 Task: Find connections with filter location Serra with filter topic #Businessintelligence with filter profile language French with filter current company Software Testing Studio with filter school VELS University with filter industry Construction Hardware Manufacturing with filter service category Copywriting with filter keywords title Administrator
Action: Mouse moved to (490, 178)
Screenshot: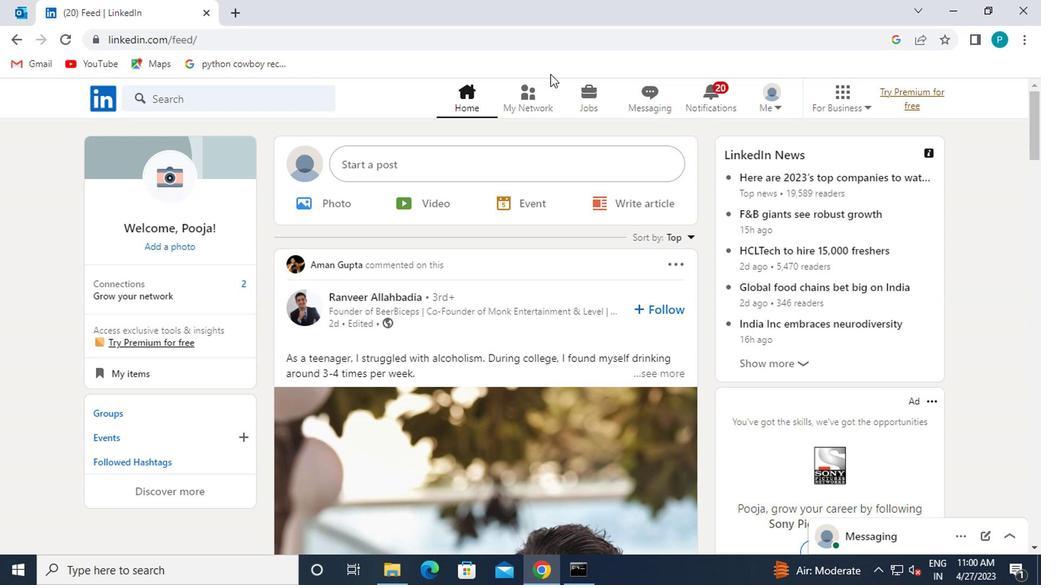 
Action: Mouse pressed left at (490, 178)
Screenshot: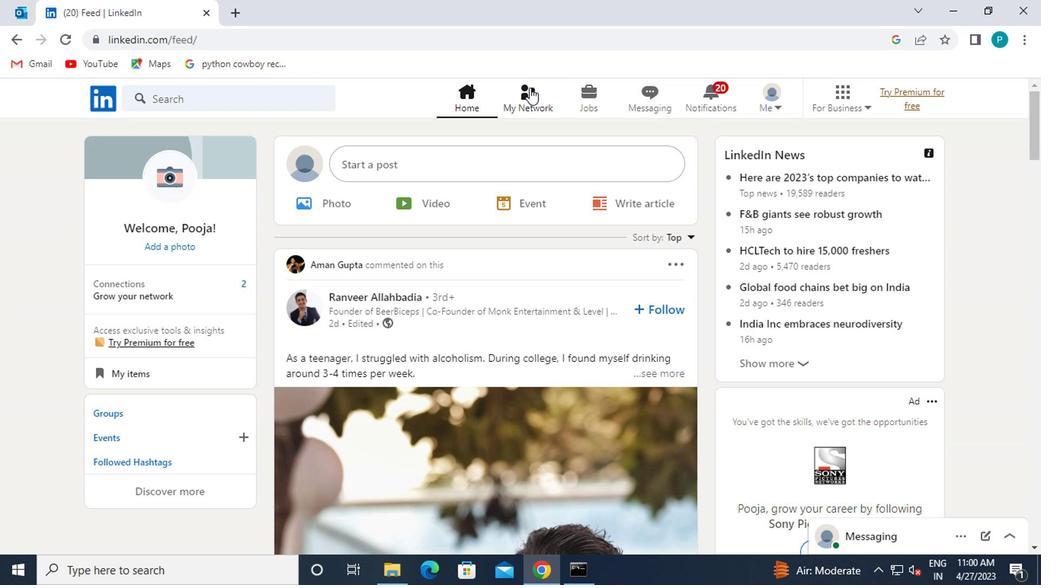 
Action: Mouse moved to (209, 243)
Screenshot: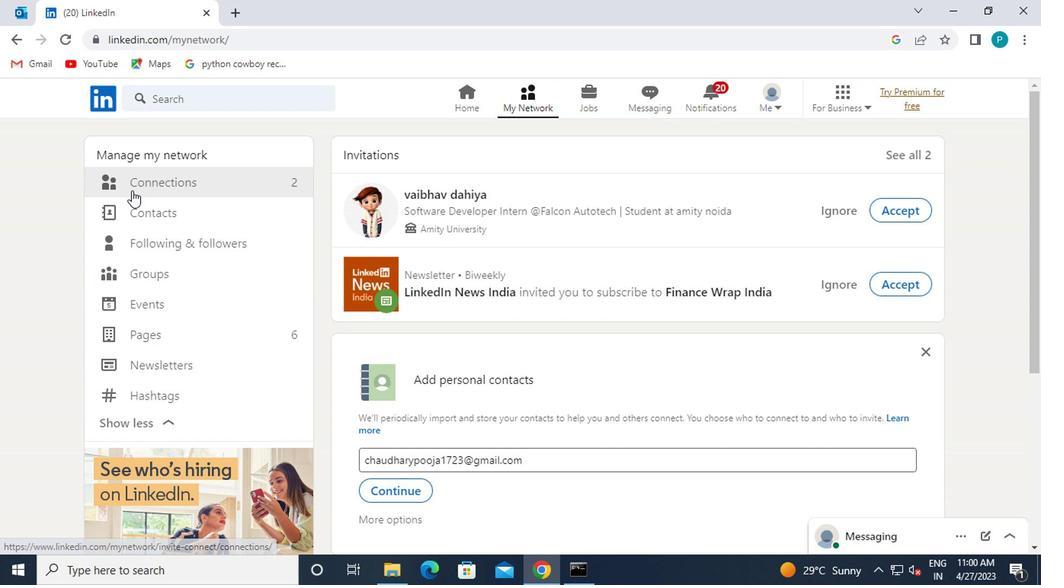 
Action: Mouse pressed left at (209, 243)
Screenshot: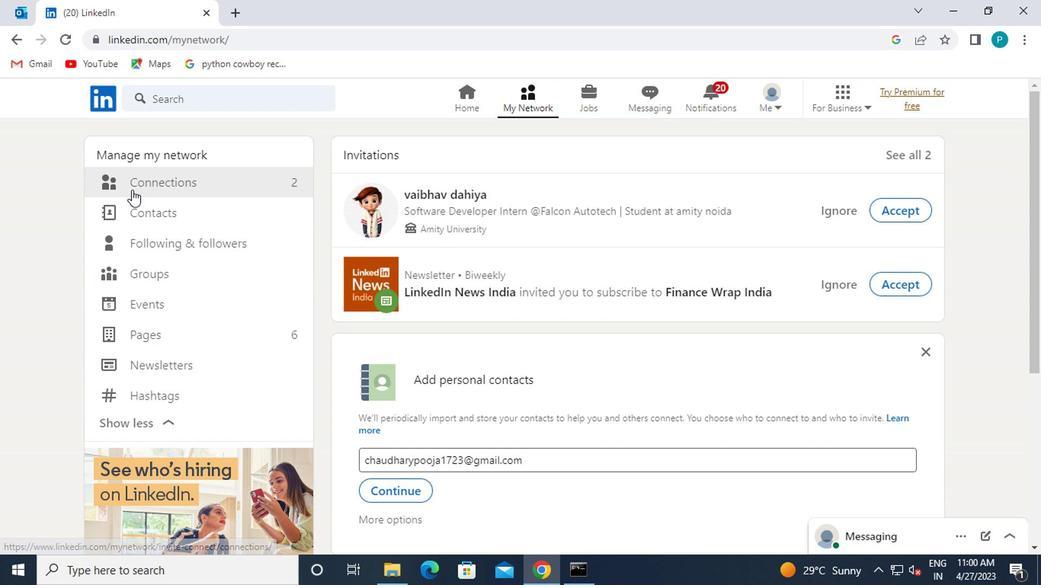 
Action: Mouse moved to (542, 242)
Screenshot: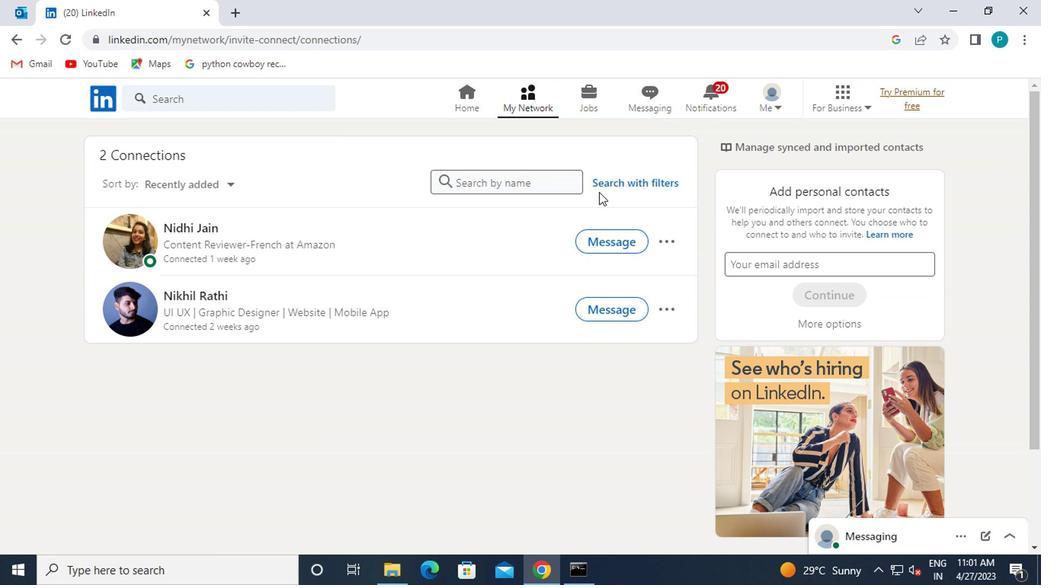 
Action: Mouse pressed left at (542, 242)
Screenshot: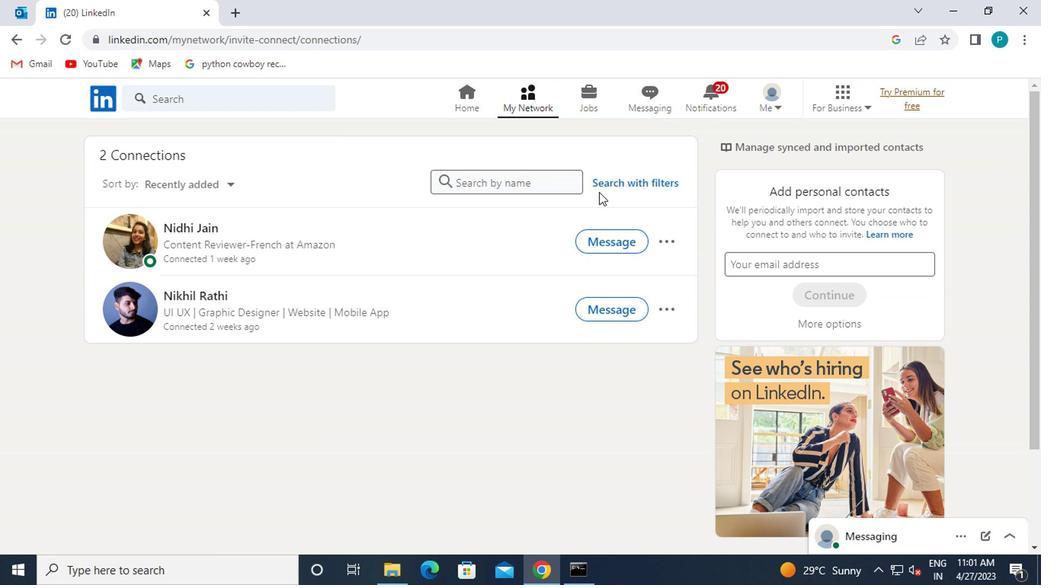 
Action: Mouse moved to (488, 215)
Screenshot: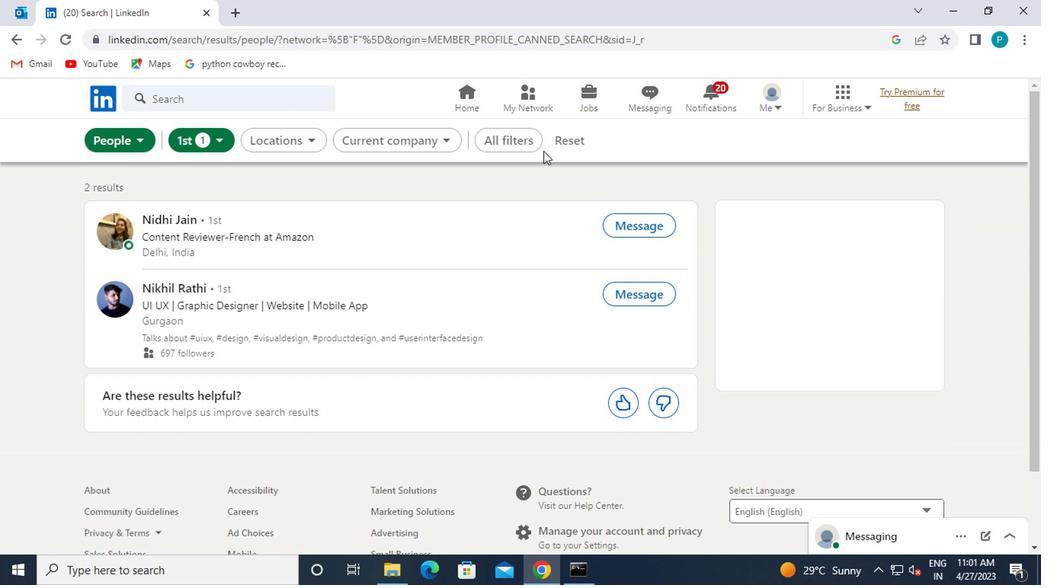 
Action: Mouse pressed left at (488, 215)
Screenshot: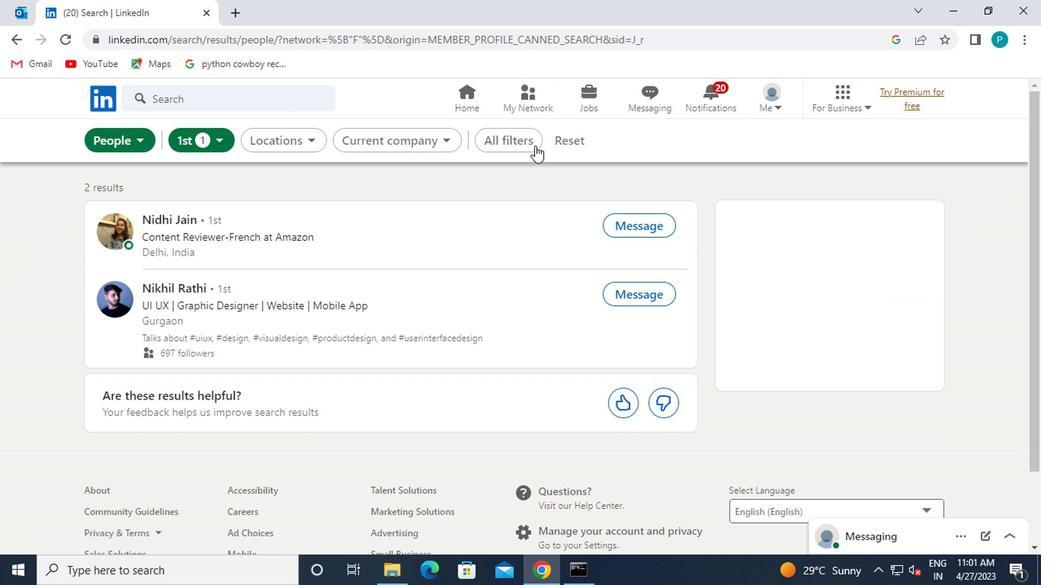 
Action: Mouse moved to (687, 316)
Screenshot: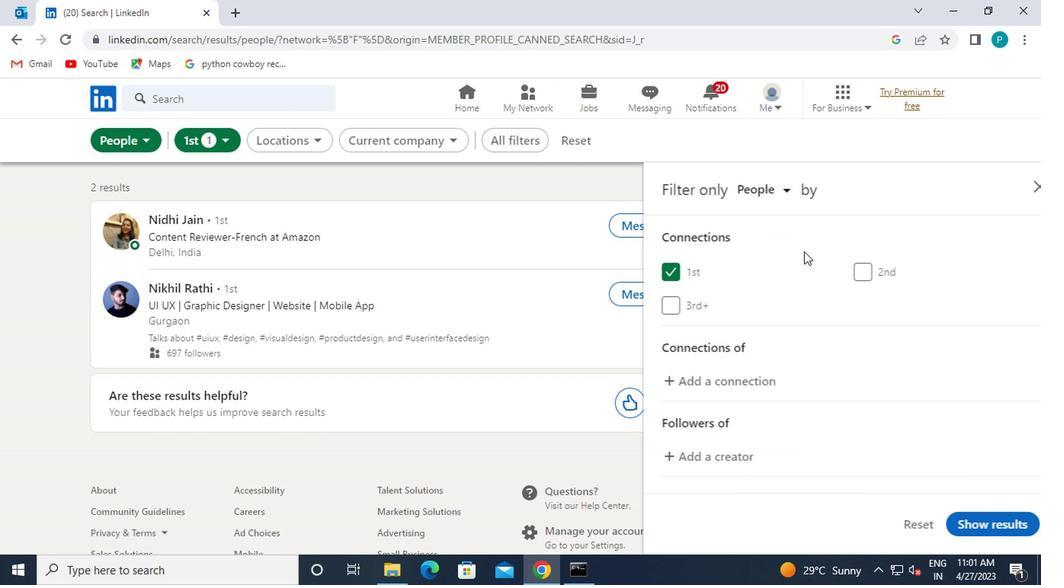 
Action: Mouse scrolled (687, 315) with delta (0, 0)
Screenshot: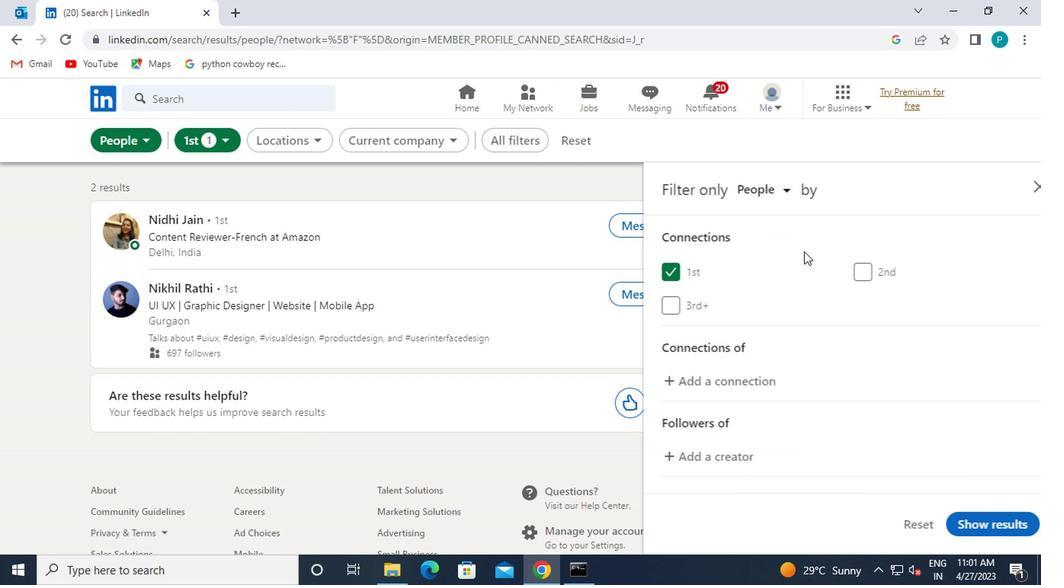 
Action: Mouse moved to (687, 318)
Screenshot: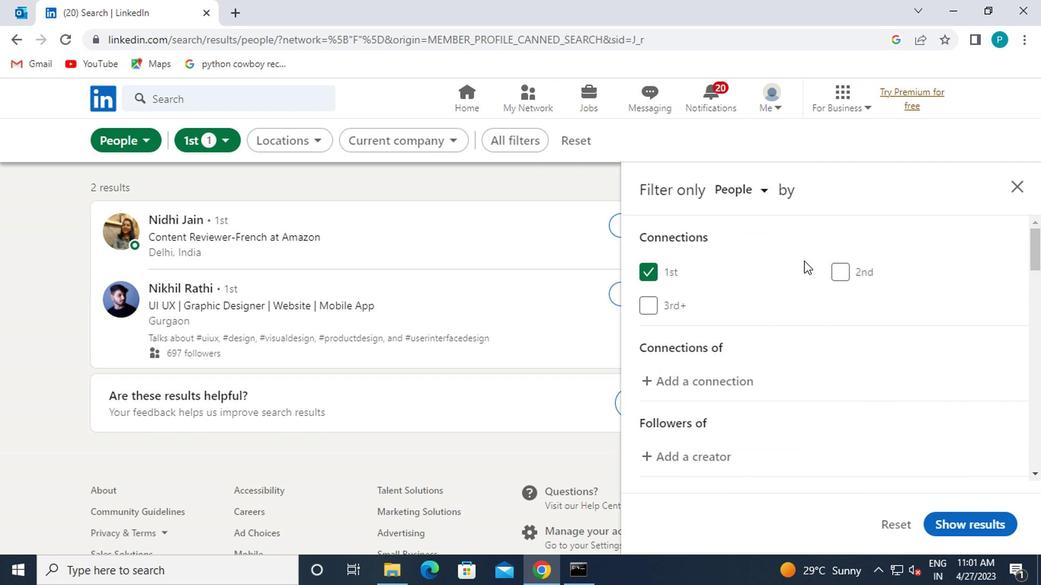 
Action: Mouse scrolled (687, 317) with delta (0, 0)
Screenshot: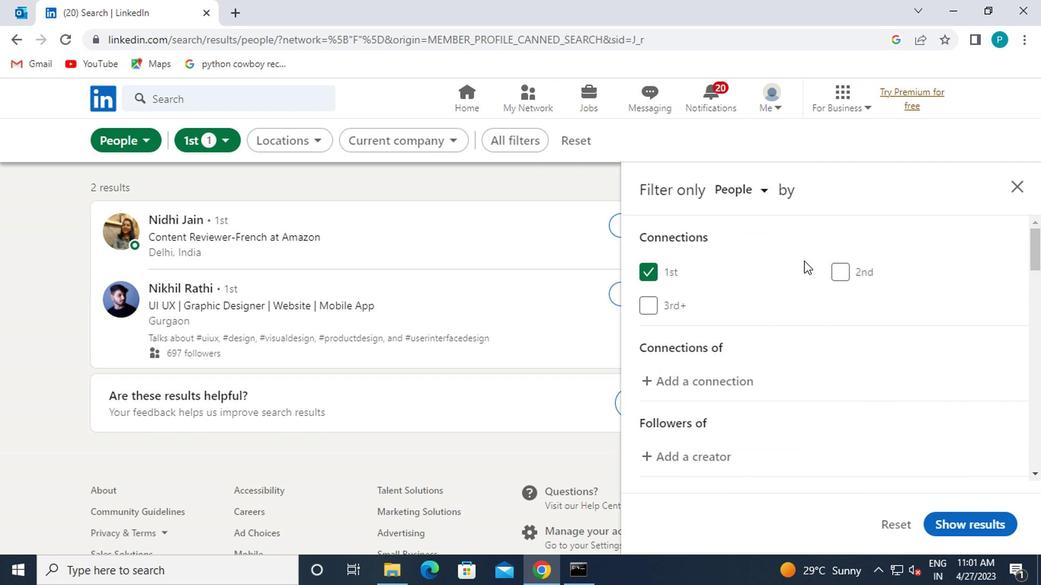 
Action: Mouse moved to (688, 343)
Screenshot: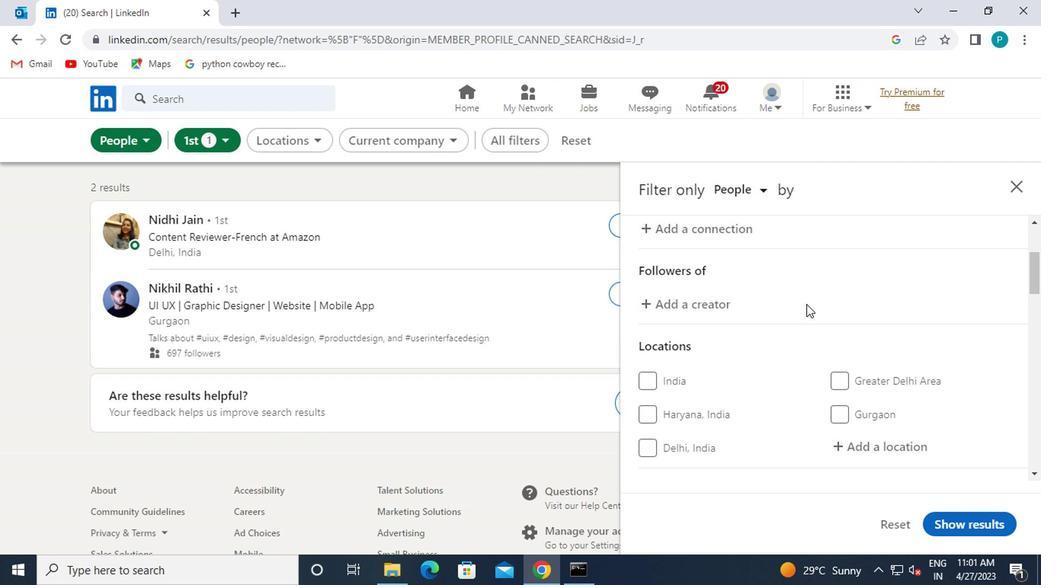 
Action: Mouse scrolled (688, 342) with delta (0, 0)
Screenshot: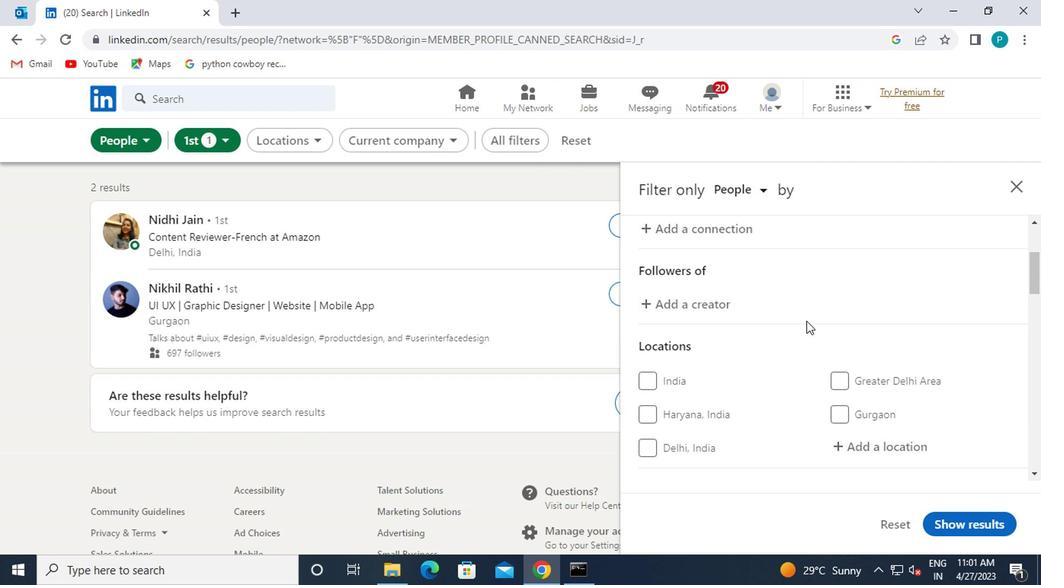 
Action: Mouse scrolled (688, 342) with delta (0, 0)
Screenshot: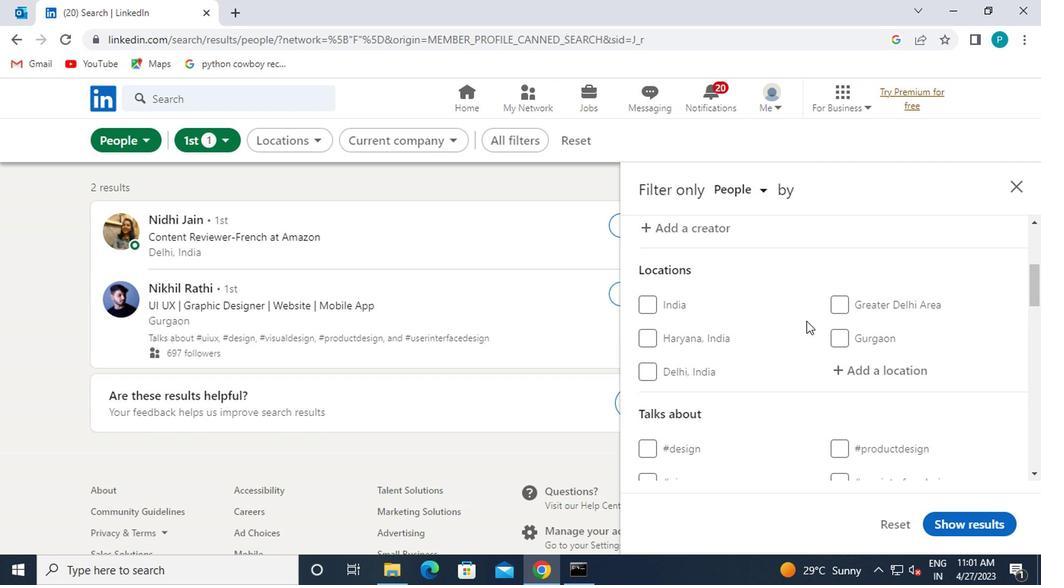 
Action: Mouse scrolled (688, 342) with delta (0, 0)
Screenshot: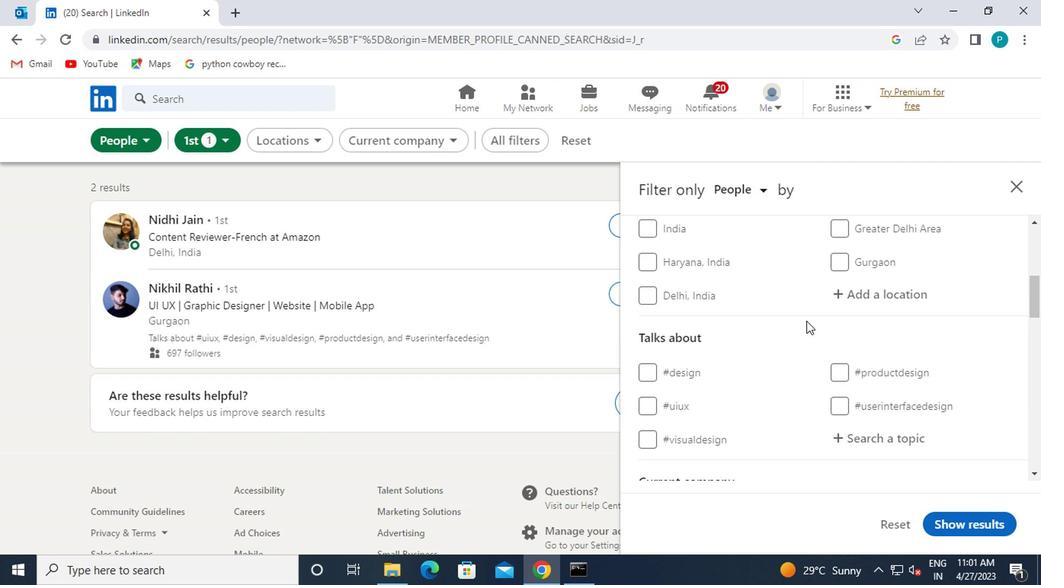 
Action: Mouse scrolled (688, 342) with delta (0, 0)
Screenshot: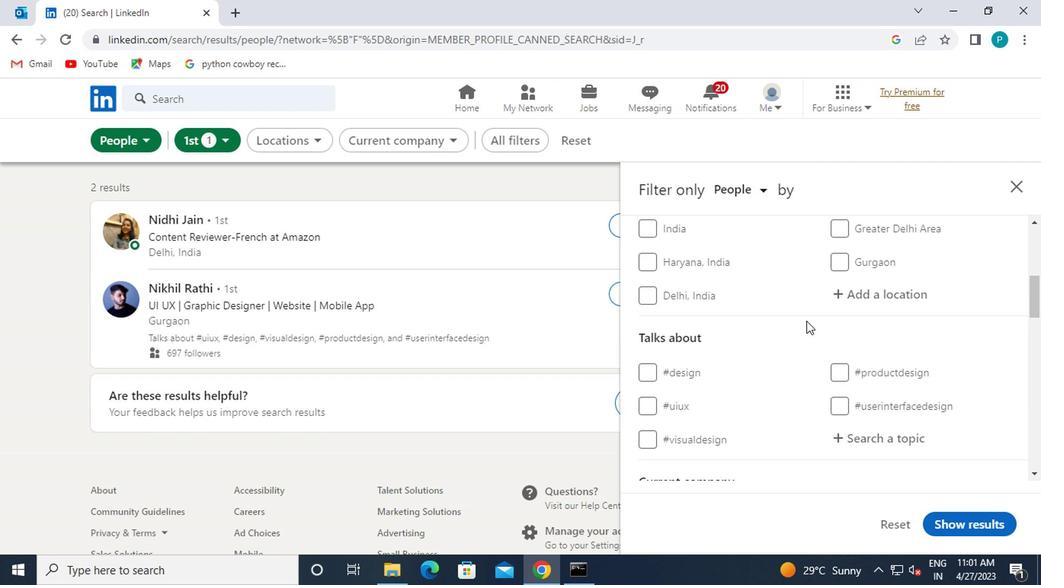 
Action: Mouse moved to (689, 343)
Screenshot: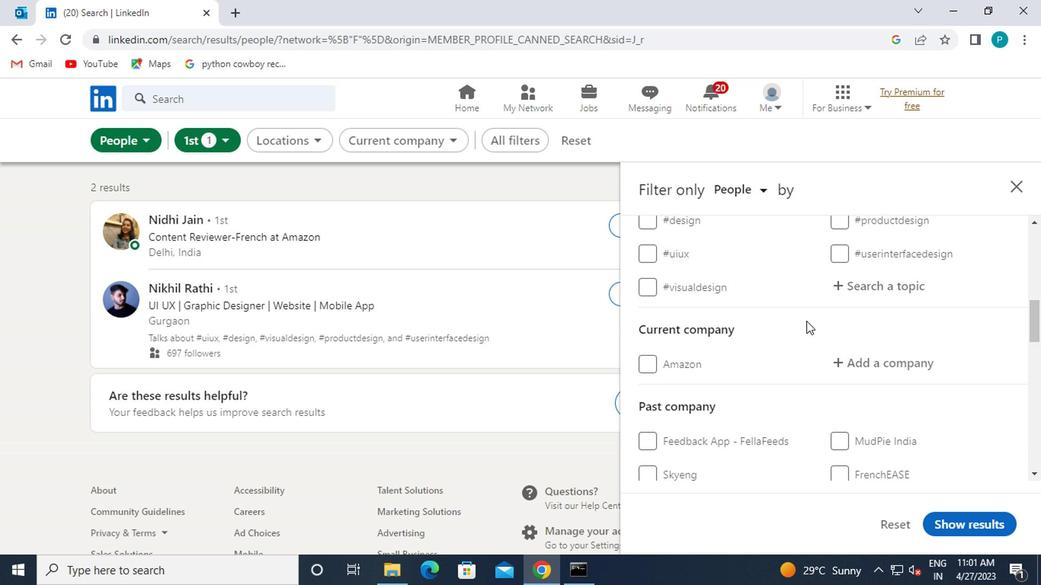 
Action: Mouse scrolled (689, 344) with delta (0, 0)
Screenshot: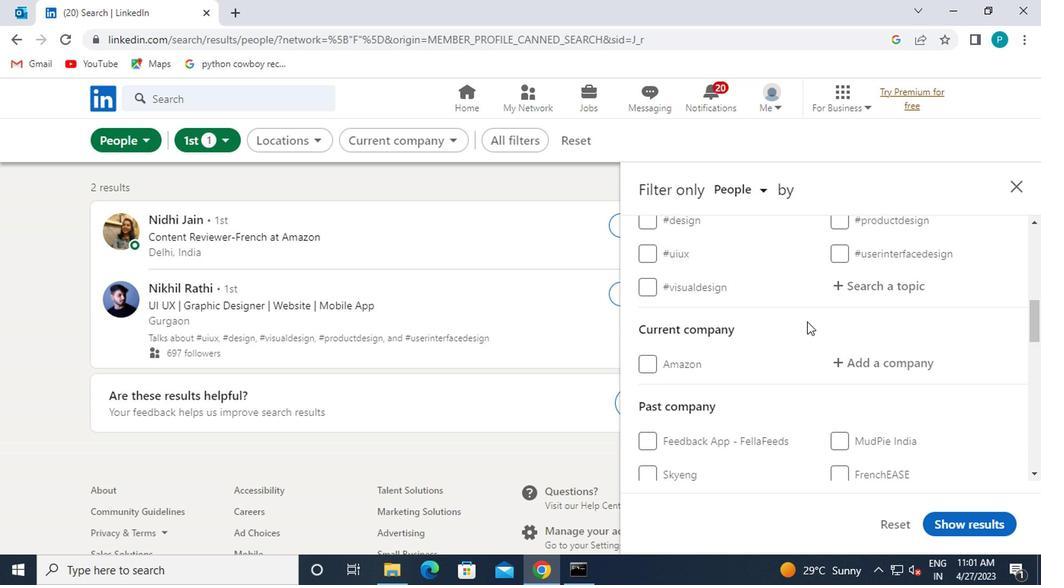 
Action: Mouse scrolled (689, 344) with delta (0, 0)
Screenshot: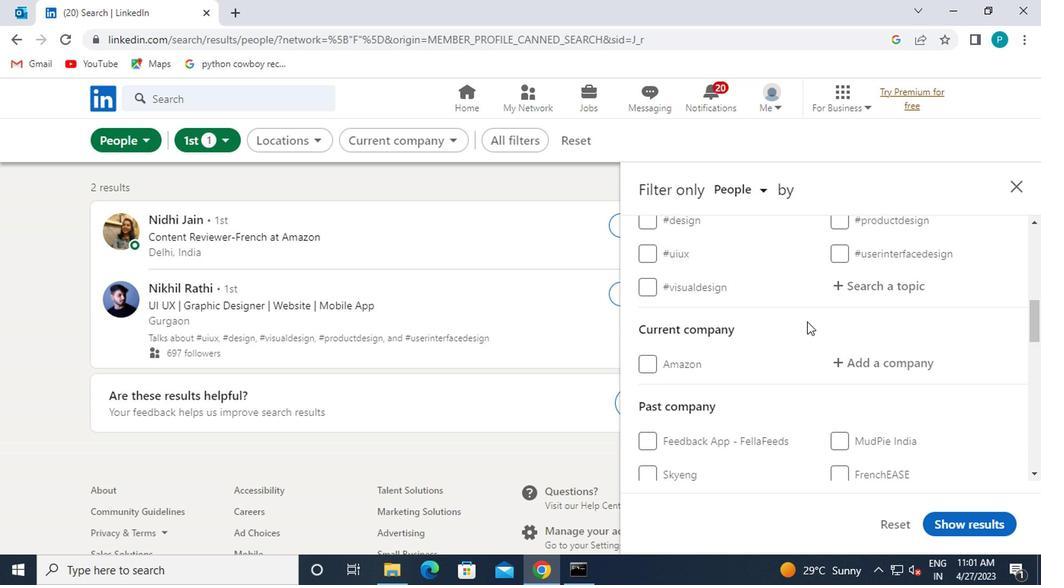 
Action: Mouse scrolled (689, 344) with delta (0, 0)
Screenshot: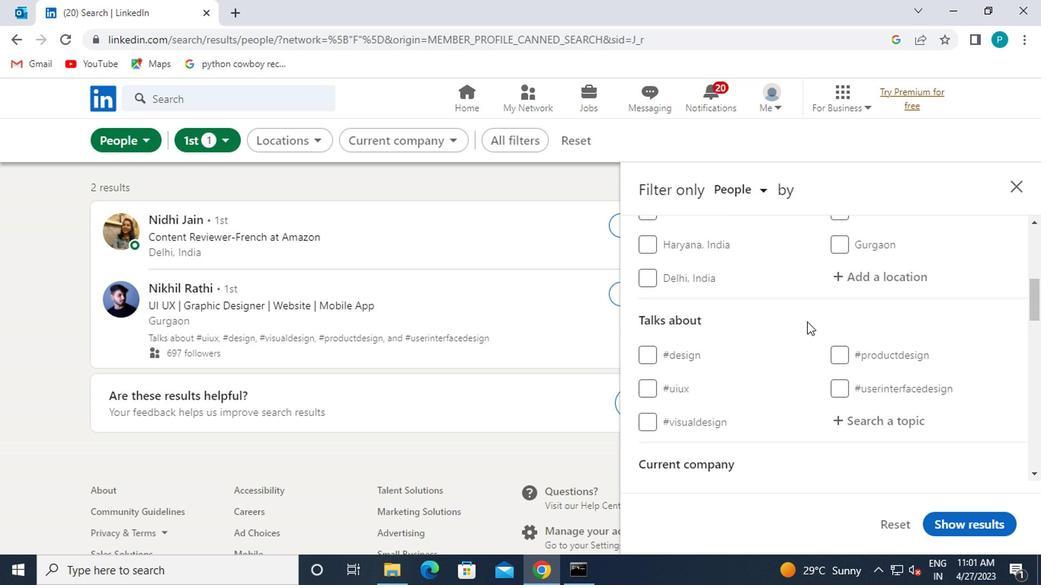 
Action: Mouse scrolled (689, 344) with delta (0, 0)
Screenshot: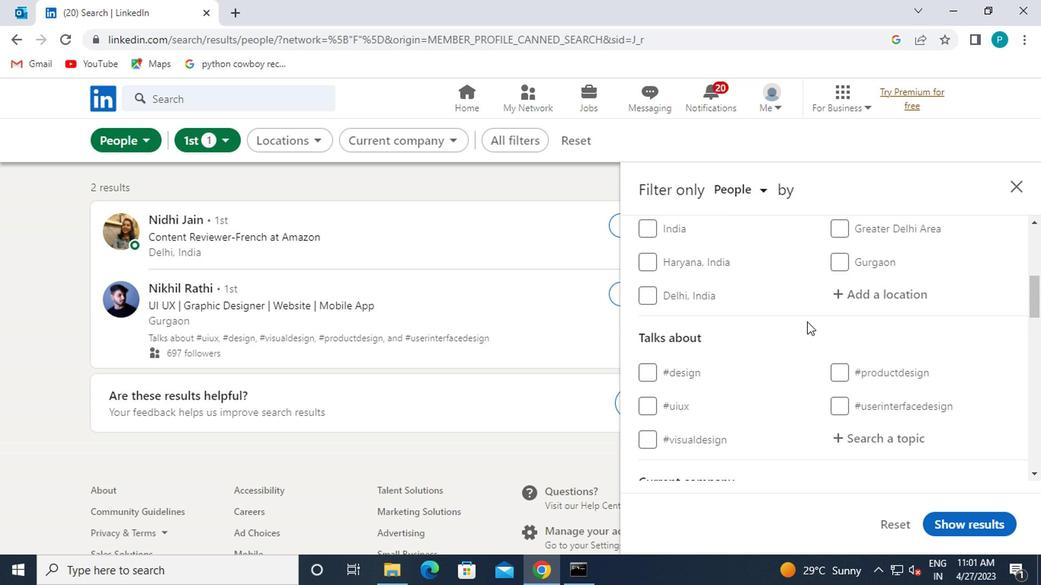 
Action: Mouse scrolled (689, 344) with delta (0, 0)
Screenshot: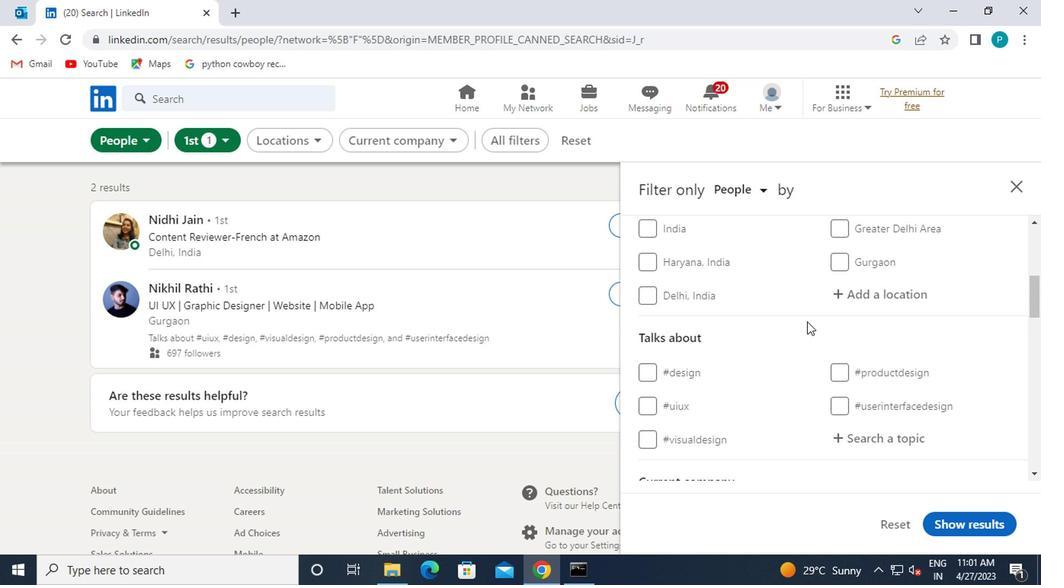 
Action: Mouse scrolled (689, 343) with delta (0, 0)
Screenshot: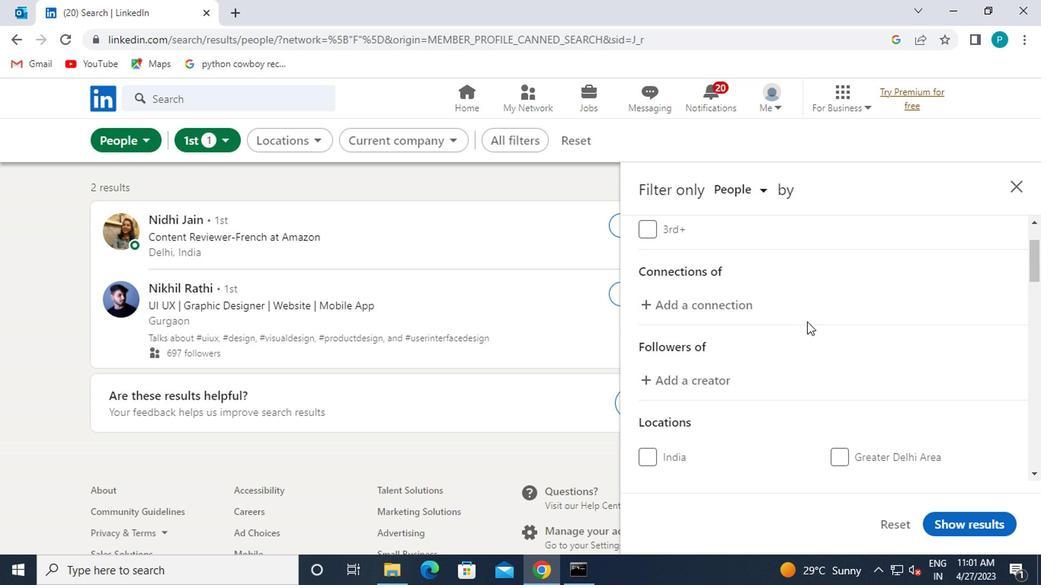 
Action: Mouse moved to (713, 430)
Screenshot: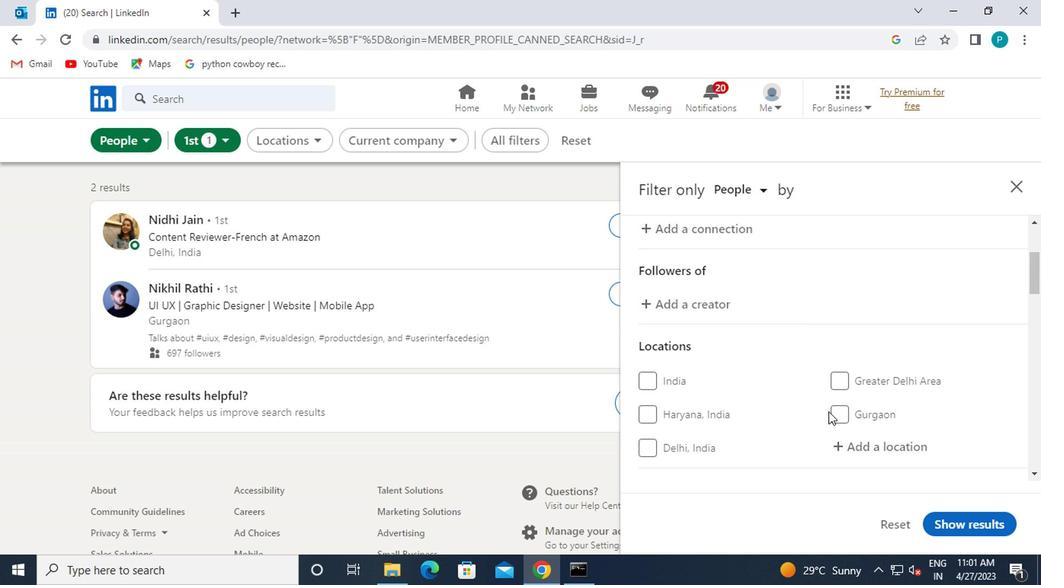 
Action: Mouse pressed left at (713, 430)
Screenshot: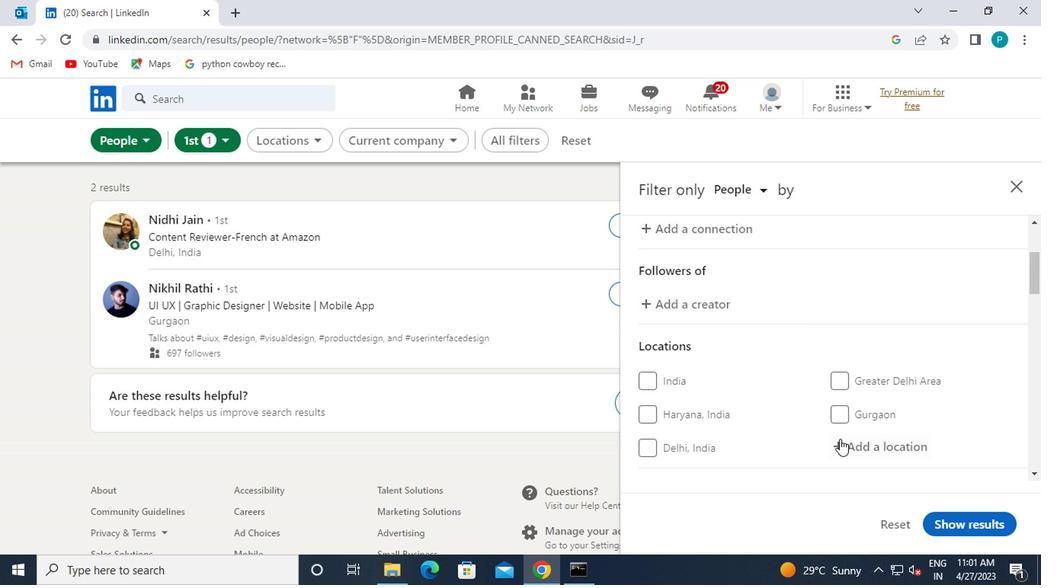 
Action: Mouse moved to (663, 401)
Screenshot: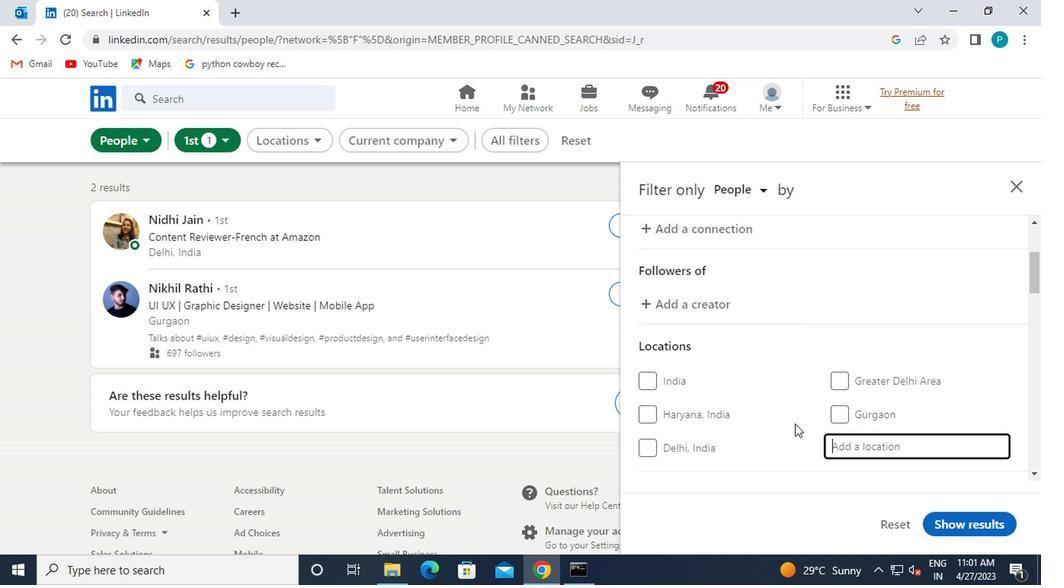 
Action: Mouse scrolled (663, 400) with delta (0, 0)
Screenshot: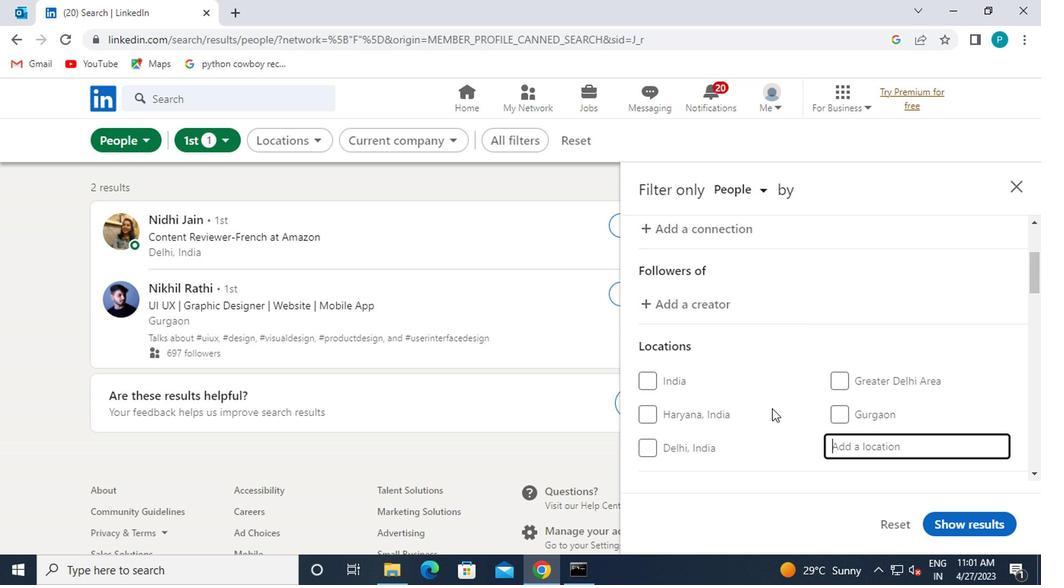 
Action: Key pressed serra
Screenshot: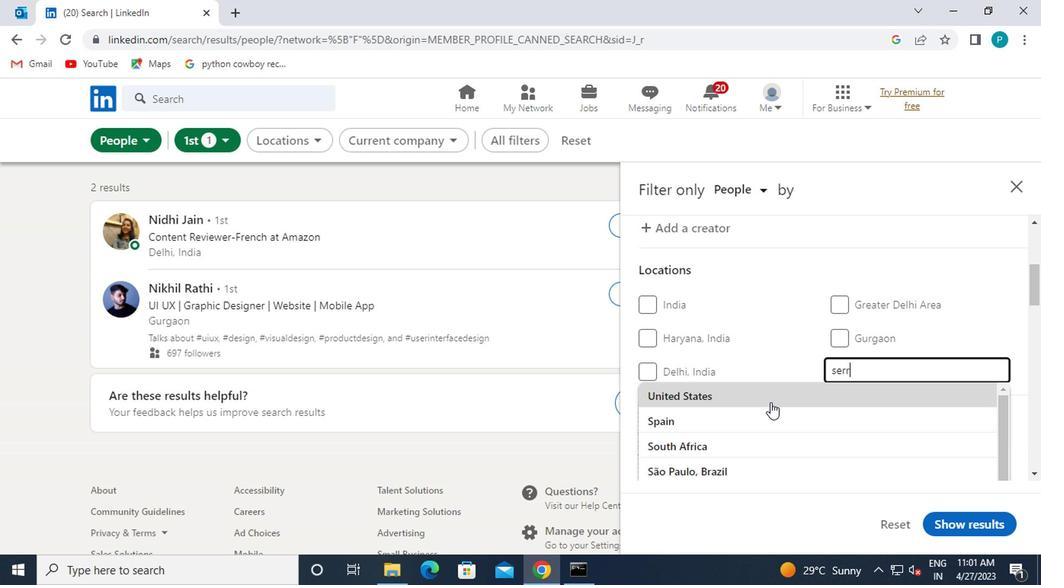
Action: Mouse pressed left at (663, 401)
Screenshot: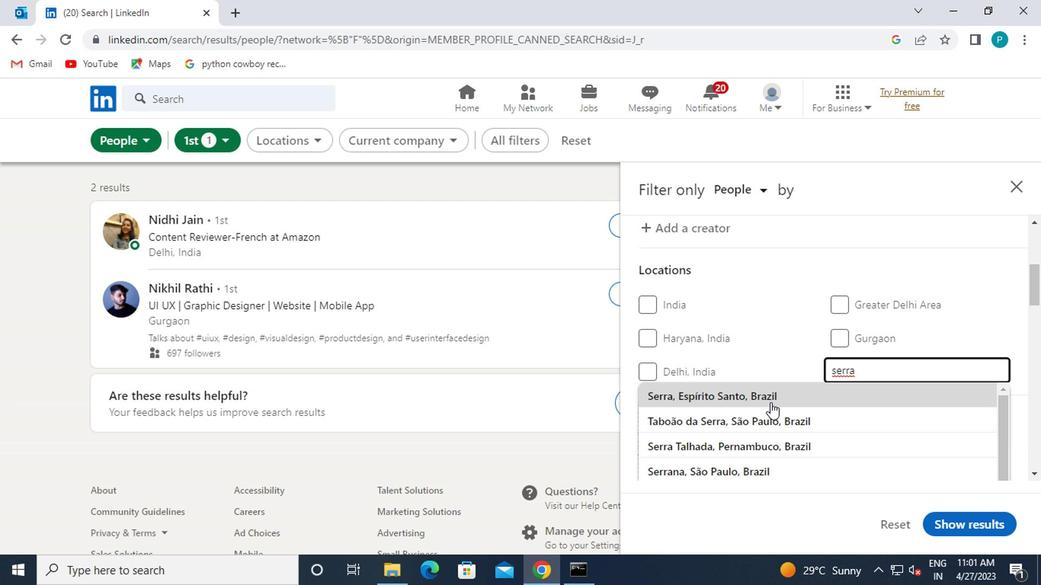 
Action: Mouse moved to (718, 393)
Screenshot: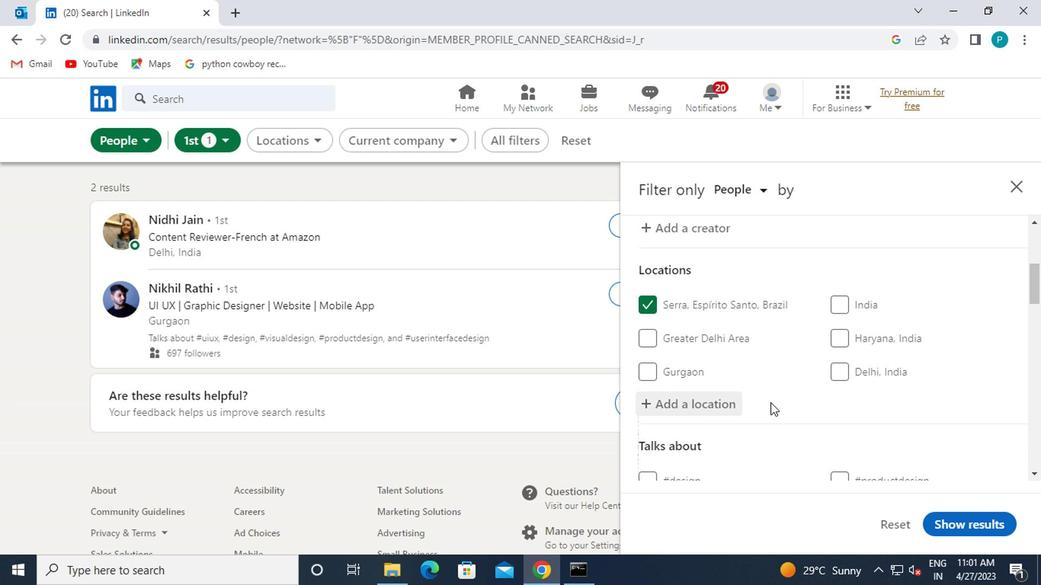 
Action: Mouse scrolled (718, 393) with delta (0, 0)
Screenshot: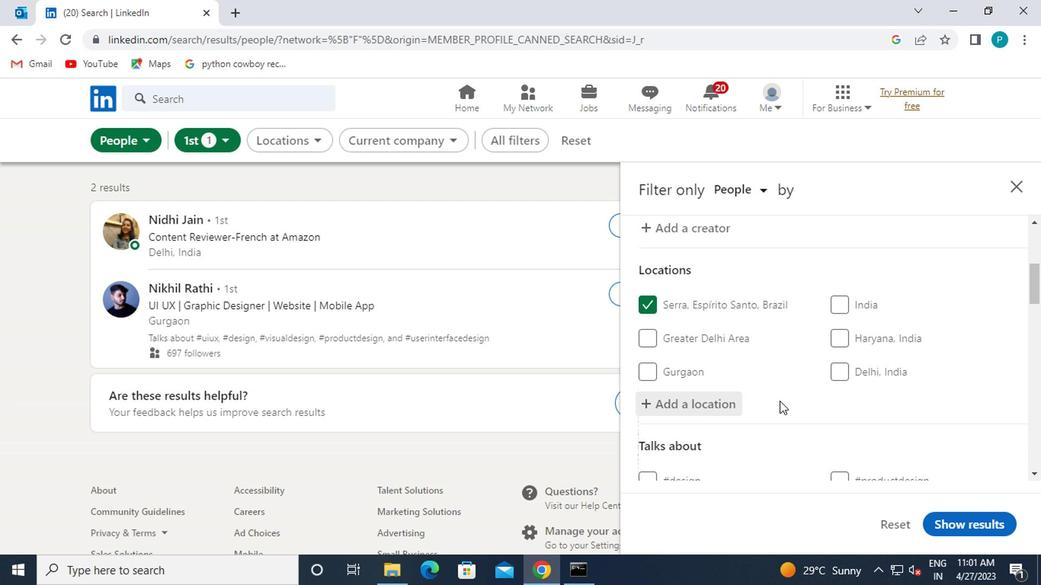 
Action: Mouse scrolled (718, 393) with delta (0, 0)
Screenshot: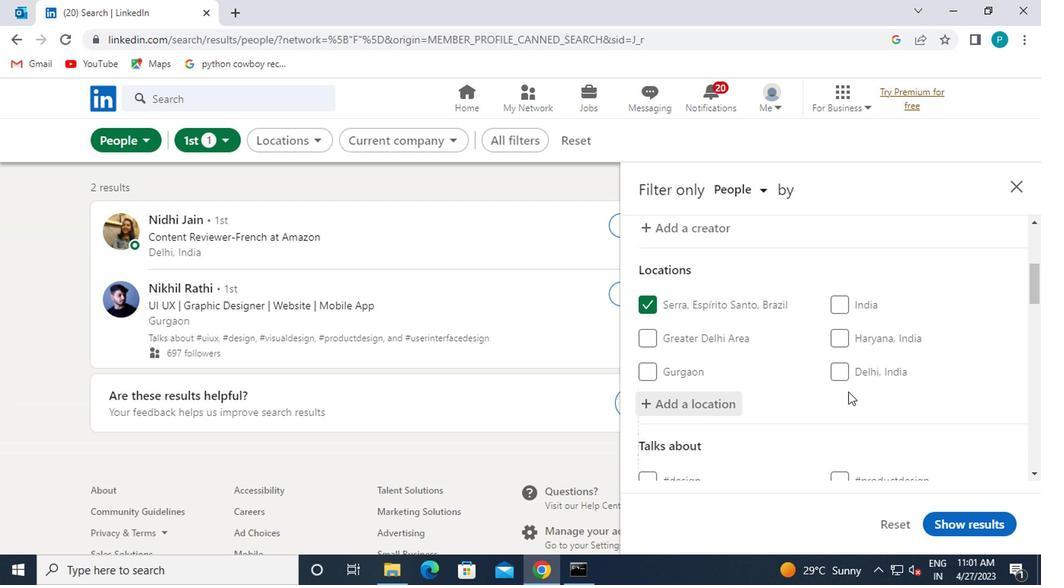 
Action: Mouse moved to (723, 393)
Screenshot: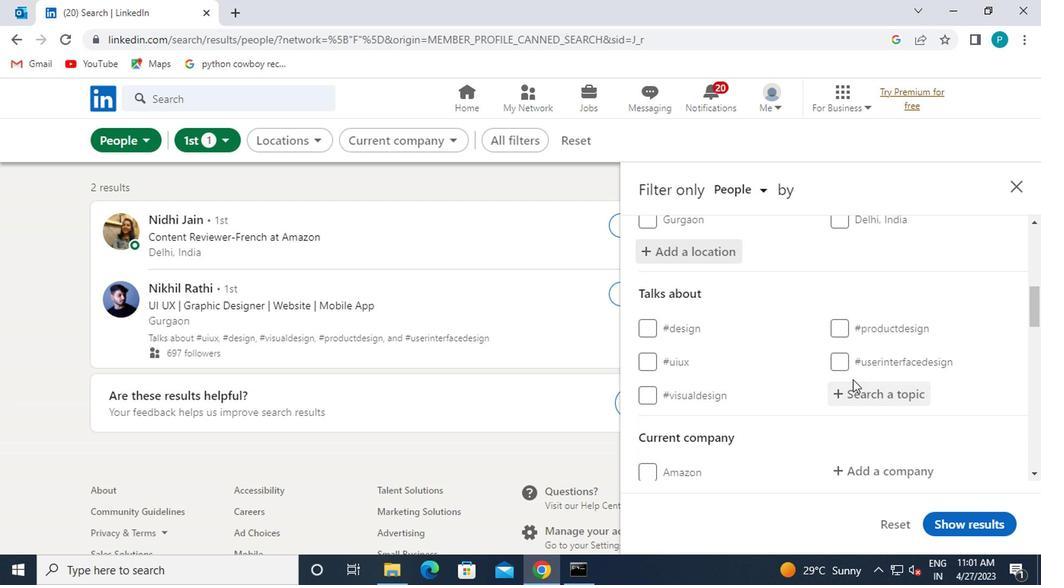 
Action: Mouse pressed left at (723, 393)
Screenshot: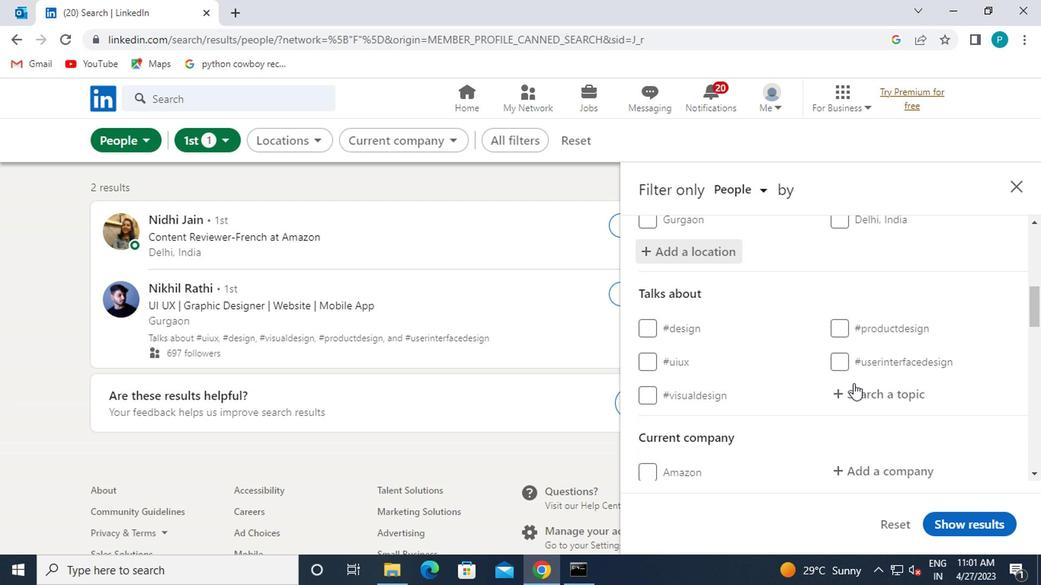 
Action: Mouse moved to (724, 393)
Screenshot: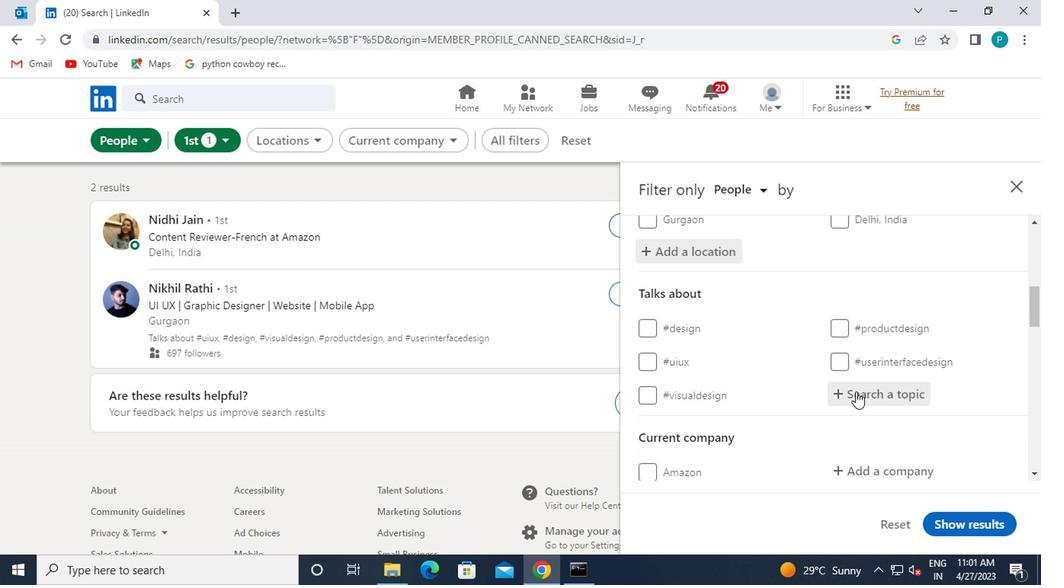 
Action: Key pressed <Key.shift>#BUSS<Key.backspace>INESSINTELLIGENSE<Key.backspace><Key.backspace>CE
Screenshot: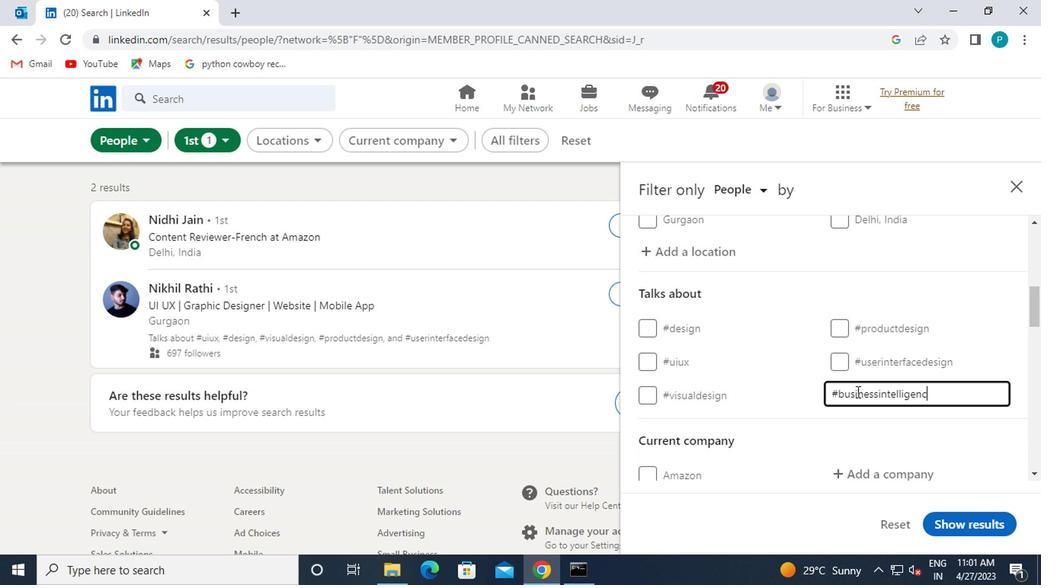 
Action: Mouse moved to (711, 392)
Screenshot: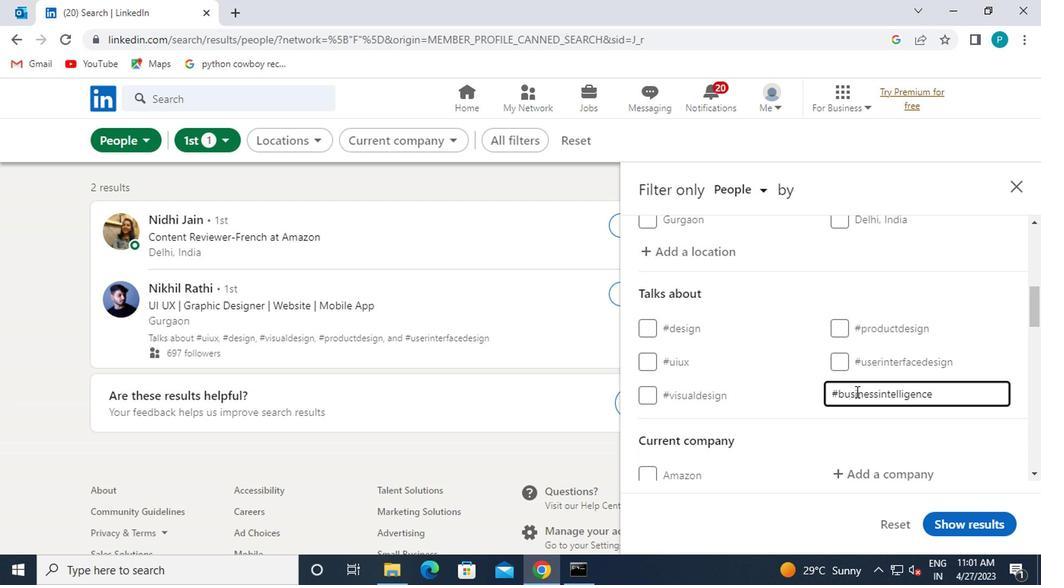 
Action: Mouse scrolled (711, 392) with delta (0, 0)
Screenshot: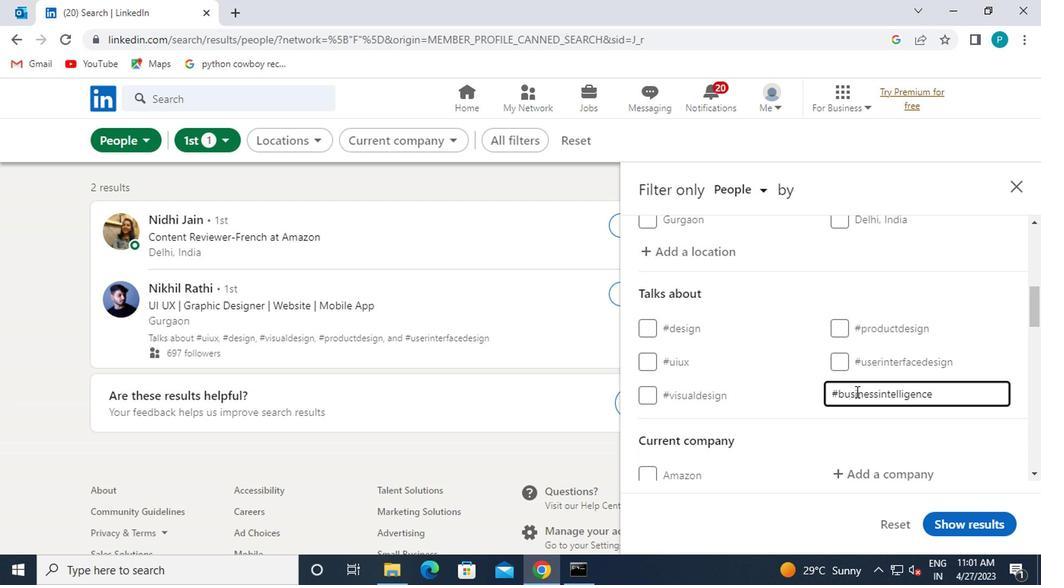 
Action: Mouse moved to (699, 389)
Screenshot: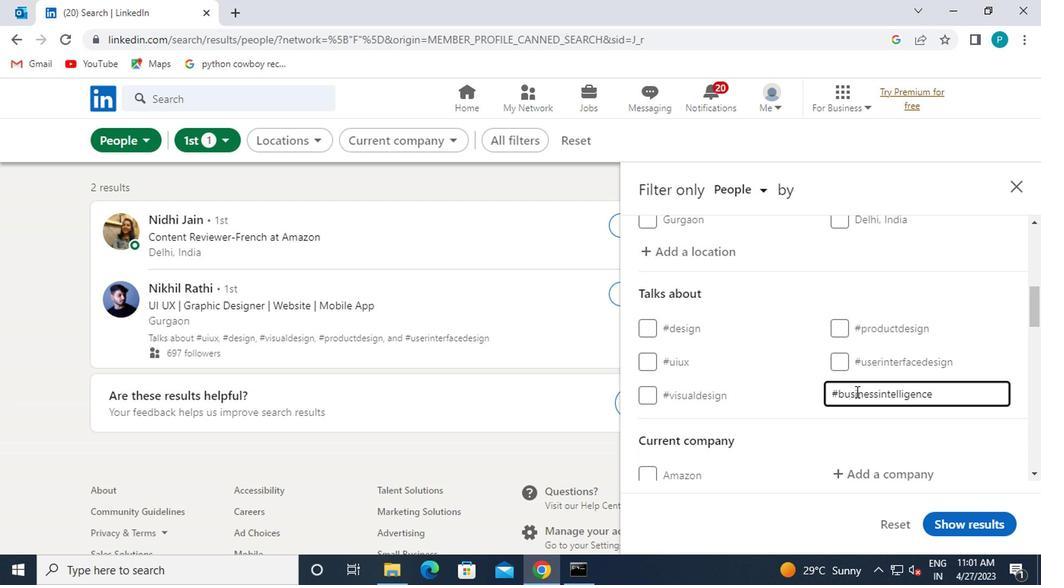 
Action: Mouse scrolled (699, 389) with delta (0, 0)
Screenshot: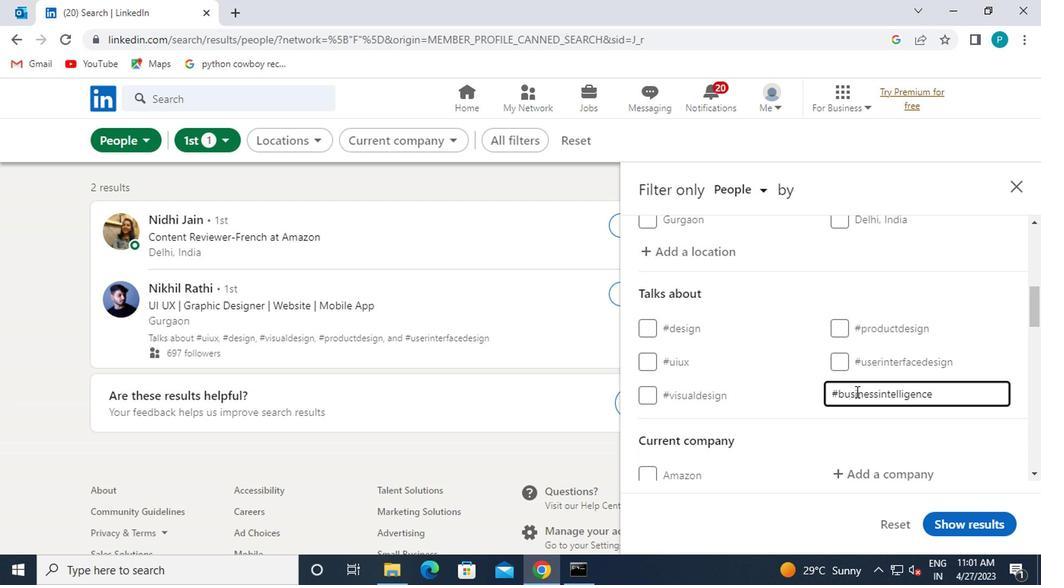 
Action: Mouse moved to (715, 348)
Screenshot: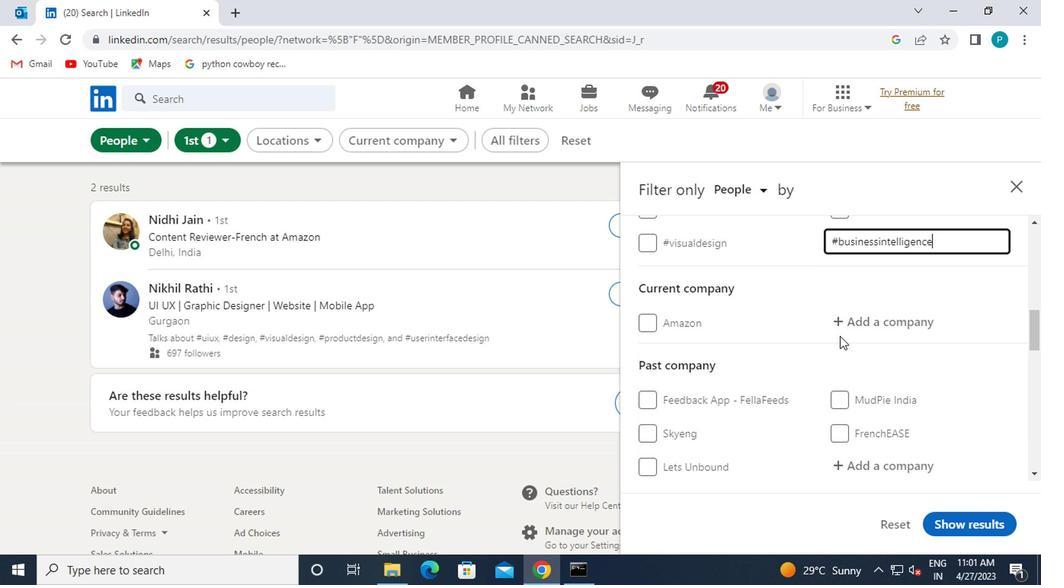 
Action: Mouse pressed left at (715, 348)
Screenshot: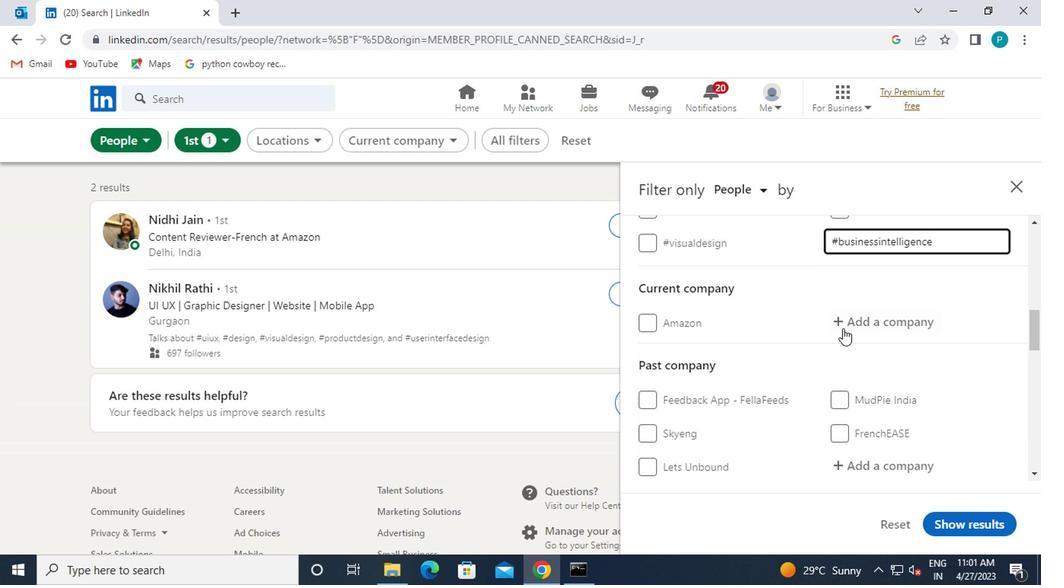 
Action: Mouse moved to (732, 351)
Screenshot: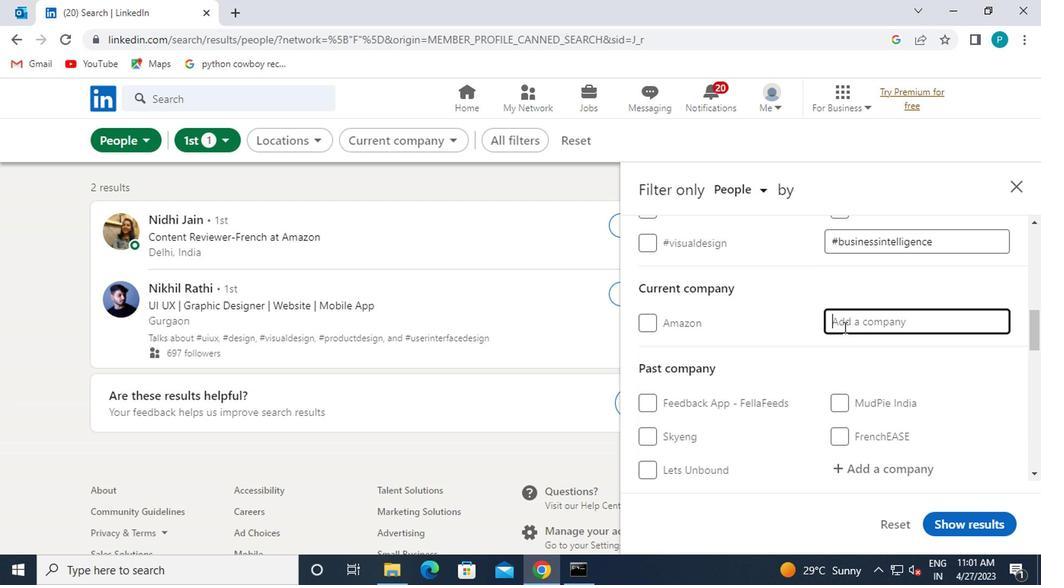 
Action: Key pressed <Key.caps_lock>S<Key.caps_lock>OFTWRE
Screenshot: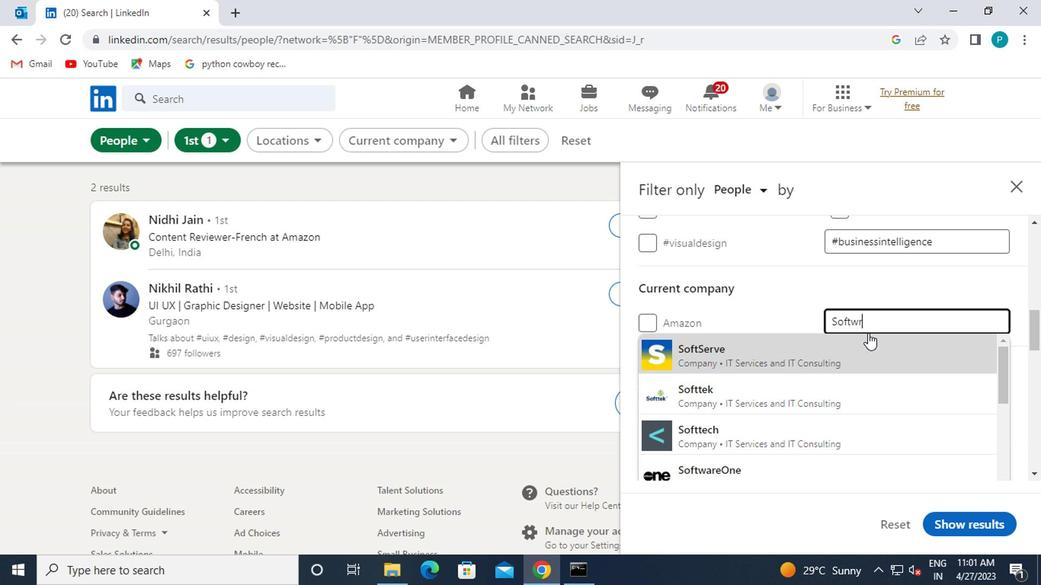 
Action: Mouse moved to (724, 364)
Screenshot: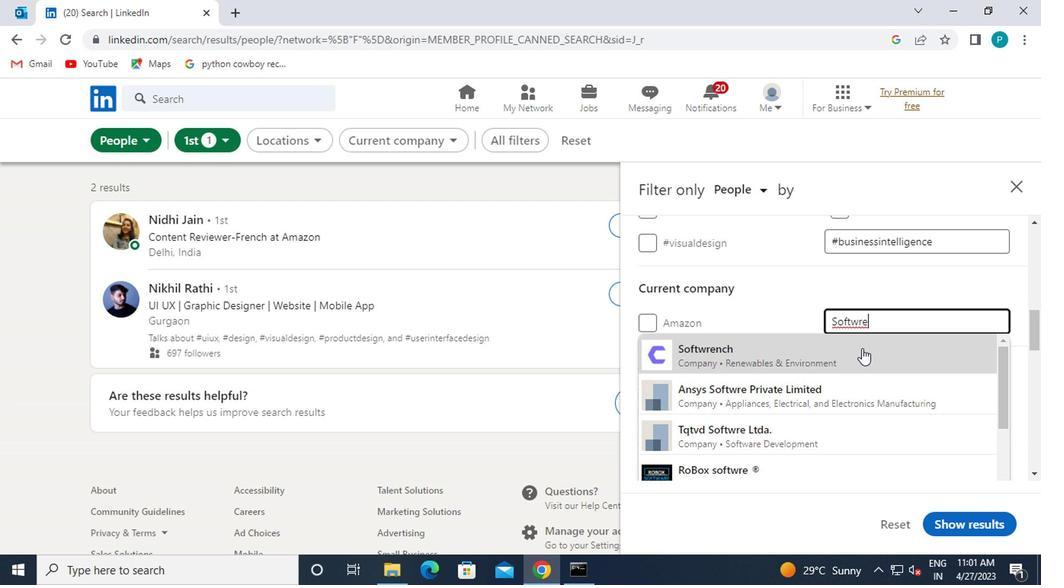 
Action: Mouse scrolled (724, 364) with delta (0, 0)
Screenshot: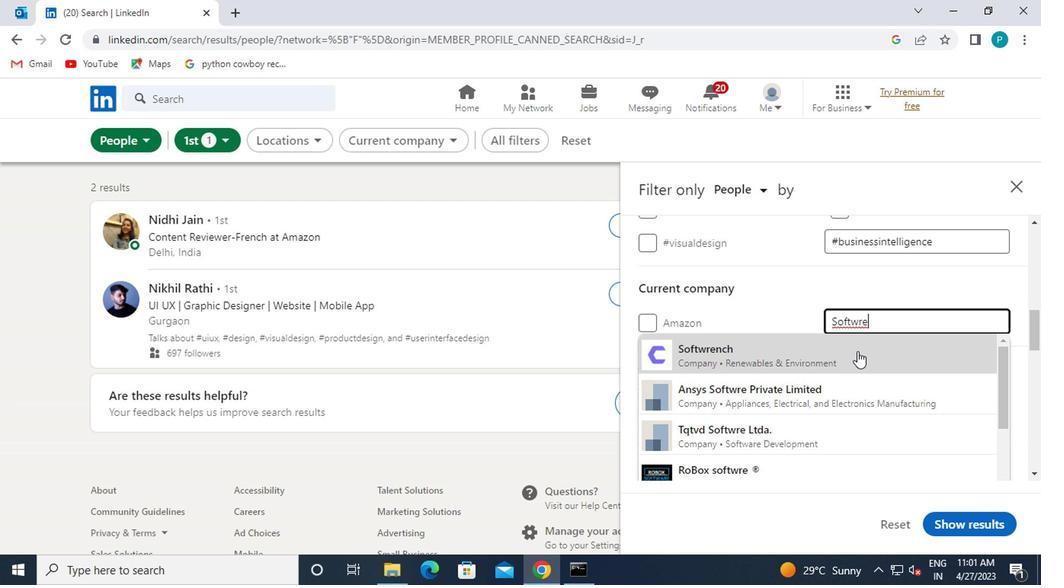 
Action: Mouse moved to (724, 365)
Screenshot: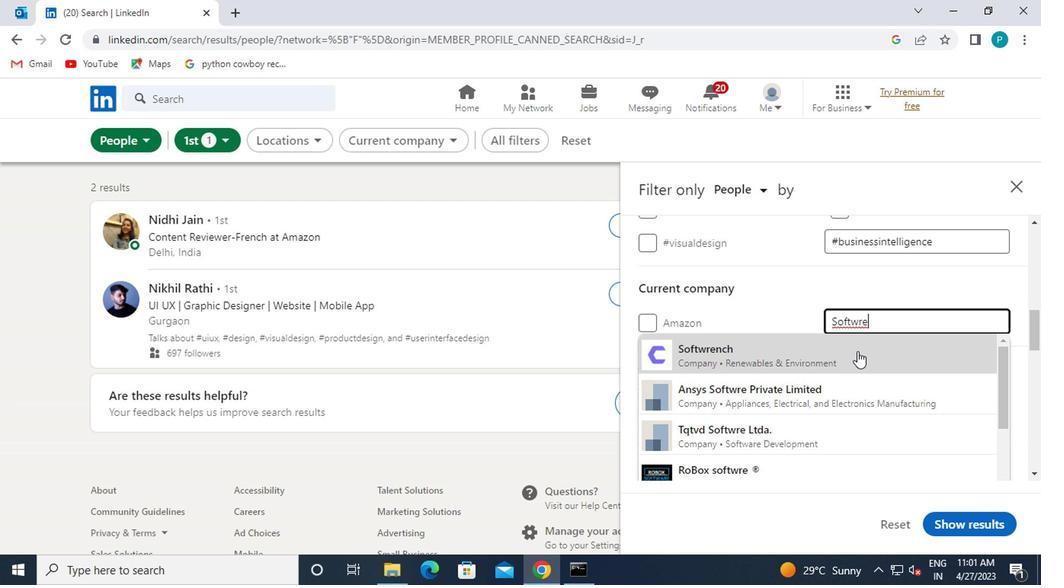 
Action: Mouse scrolled (724, 364) with delta (0, 0)
Screenshot: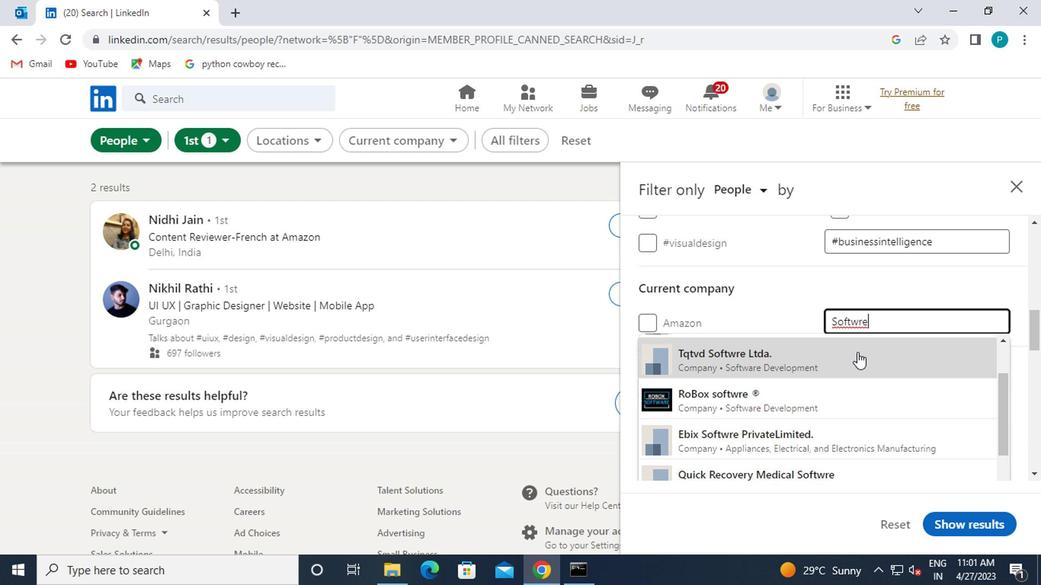 
Action: Mouse moved to (743, 349)
Screenshot: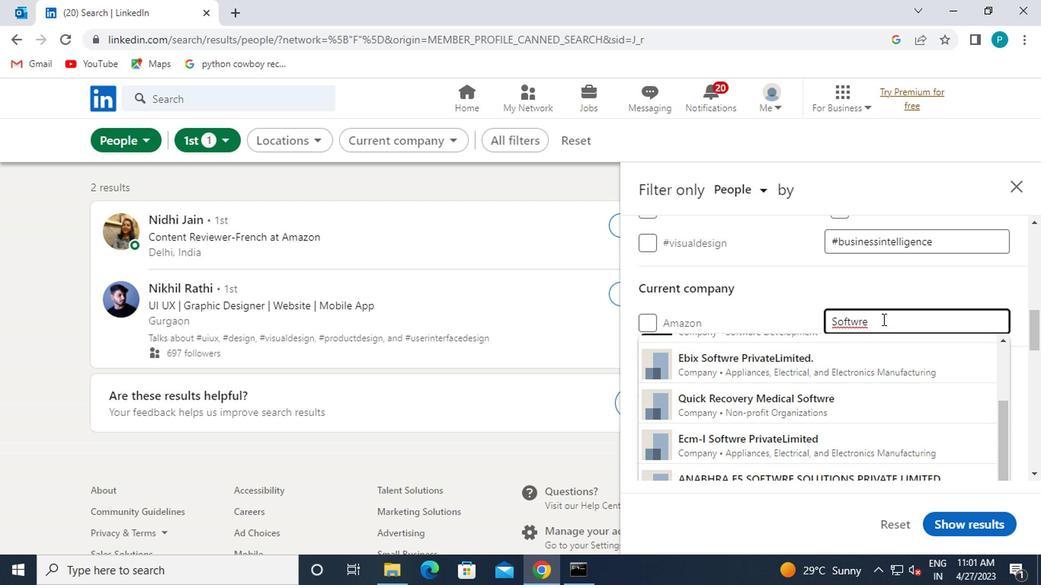 
Action: Key pressed <Key.backspace><Key.backspace>ARE<Key.space>TESTING
Screenshot: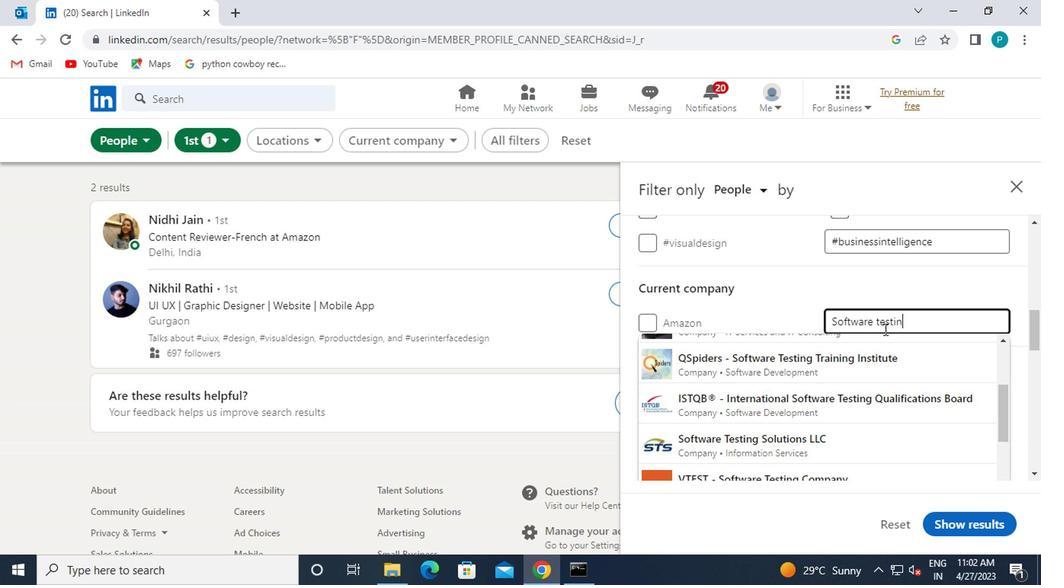 
Action: Mouse moved to (742, 357)
Screenshot: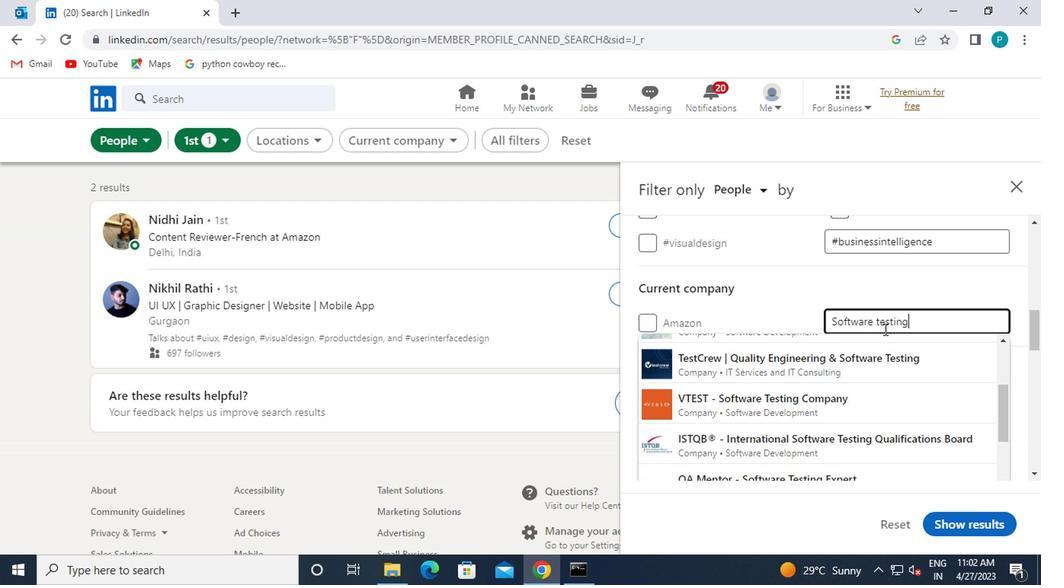 
Action: Mouse scrolled (742, 357) with delta (0, 0)
Screenshot: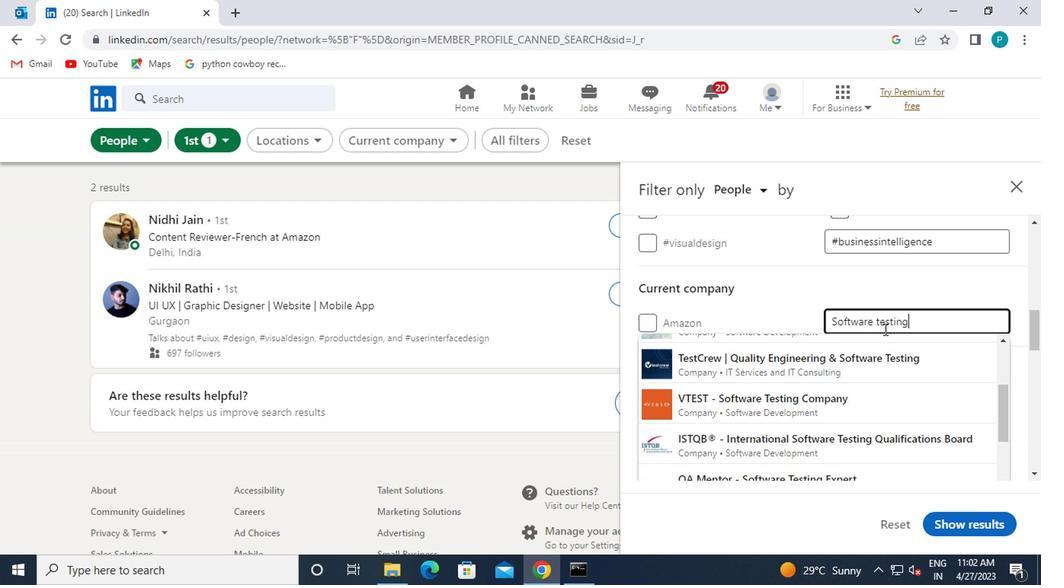 
Action: Mouse moved to (739, 360)
Screenshot: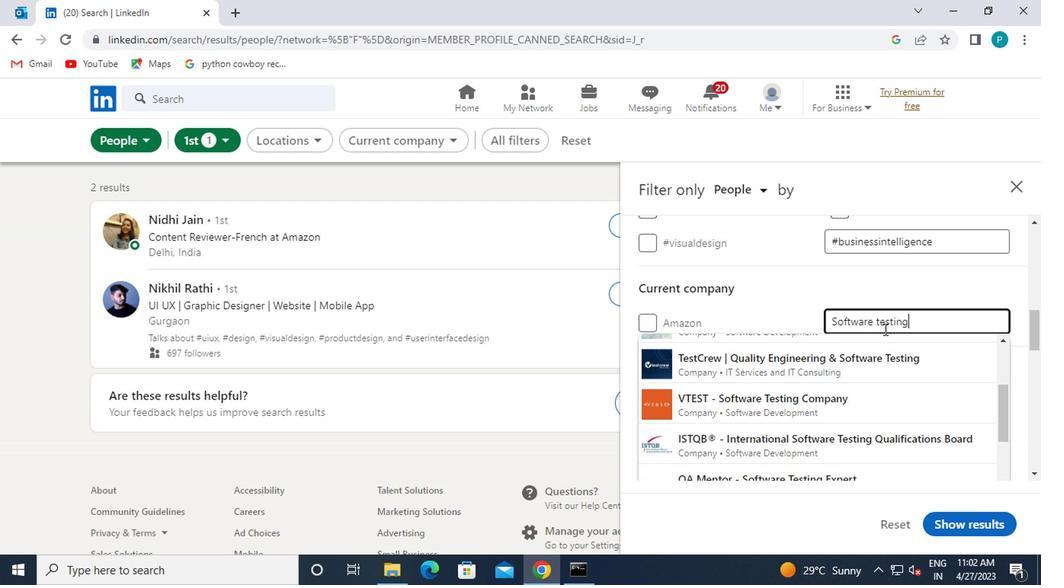 
Action: Mouse scrolled (739, 361) with delta (0, 0)
Screenshot: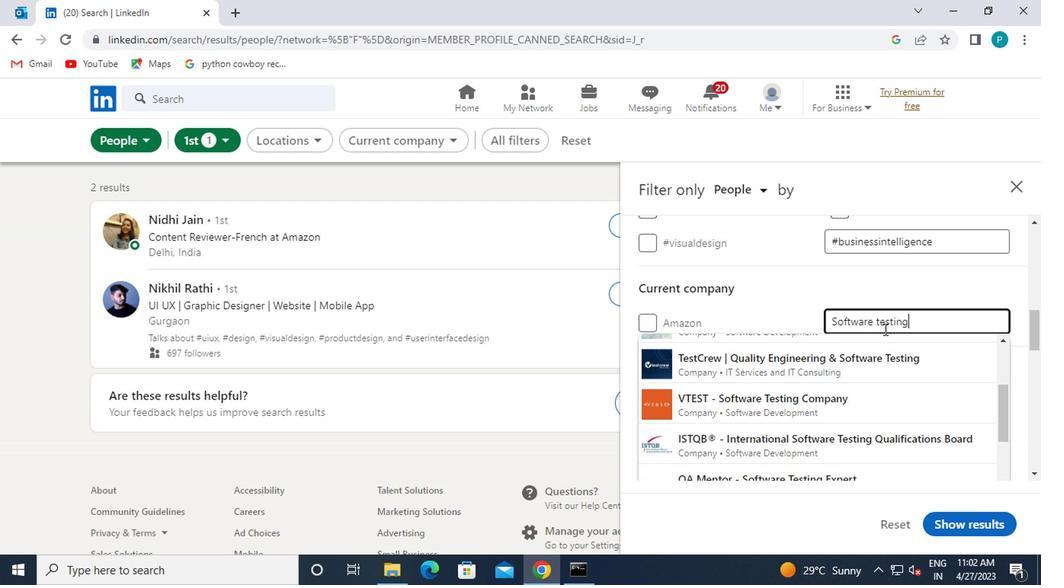 
Action: Mouse moved to (739, 360)
Screenshot: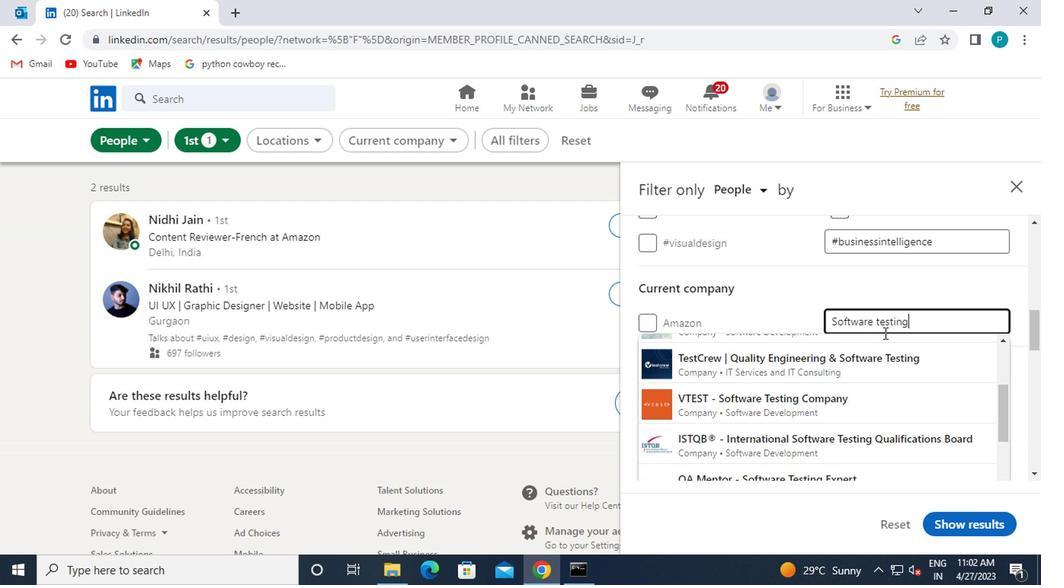 
Action: Mouse scrolled (739, 361) with delta (0, 0)
Screenshot: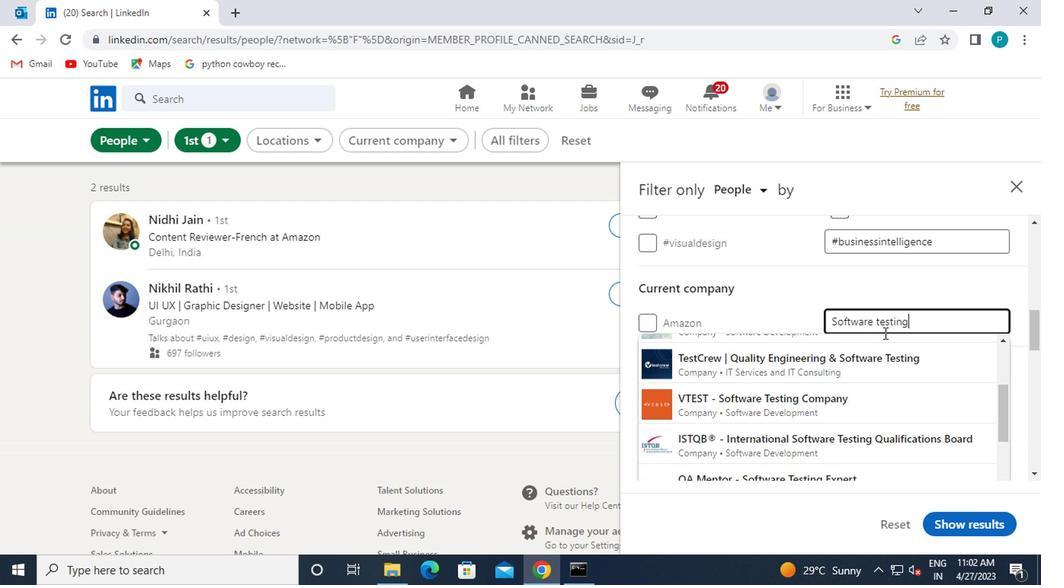 
Action: Mouse scrolled (739, 361) with delta (0, 0)
Screenshot: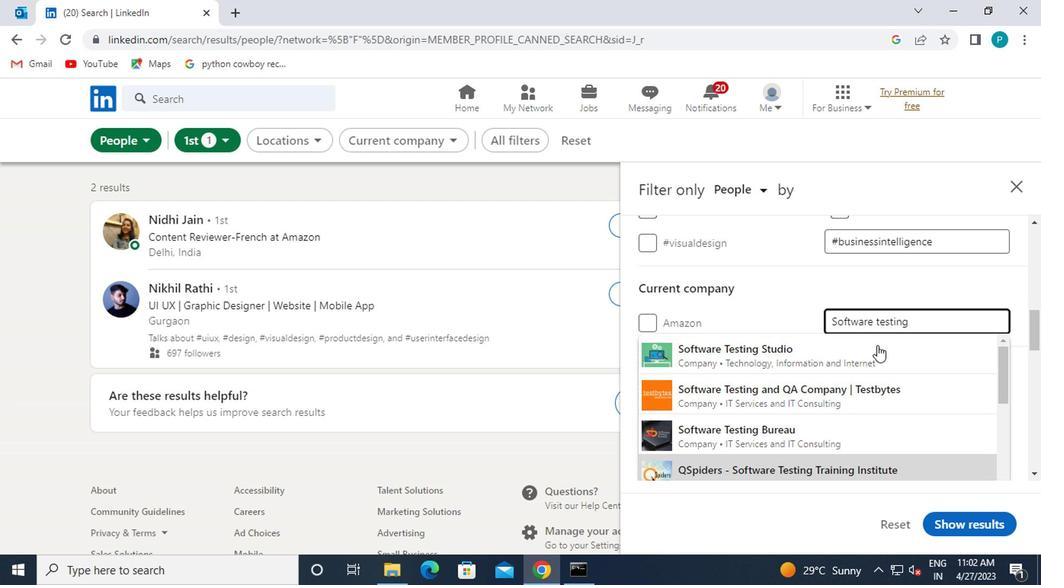 
Action: Mouse scrolled (739, 361) with delta (0, 0)
Screenshot: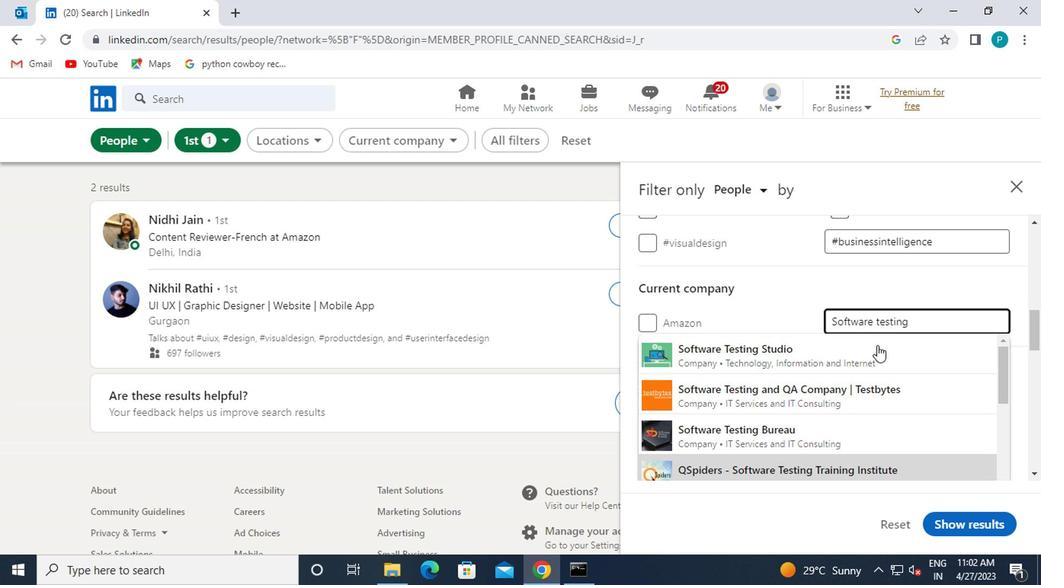 
Action: Mouse scrolled (739, 361) with delta (0, 0)
Screenshot: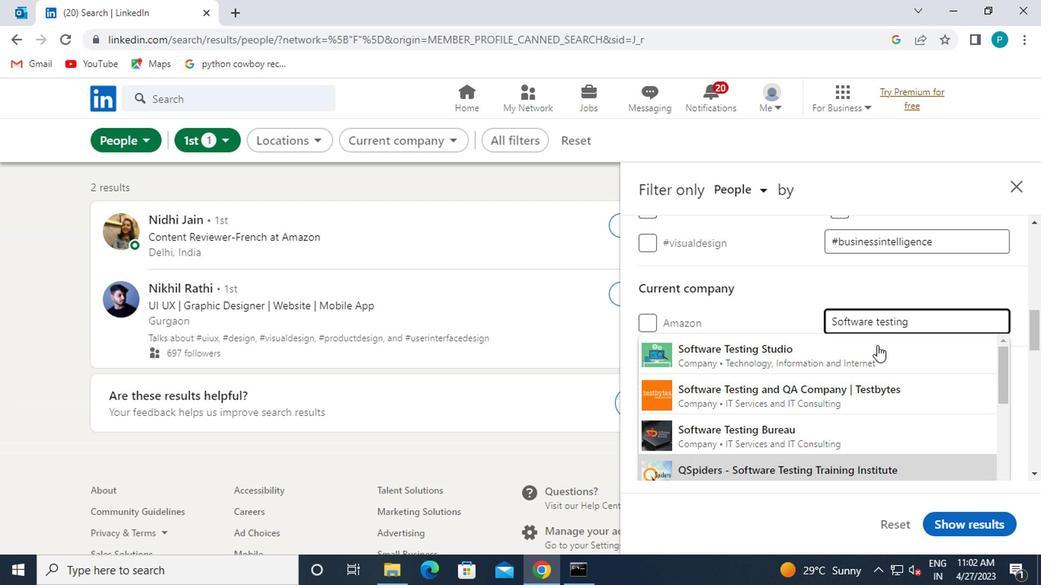 
Action: Mouse moved to (735, 367)
Screenshot: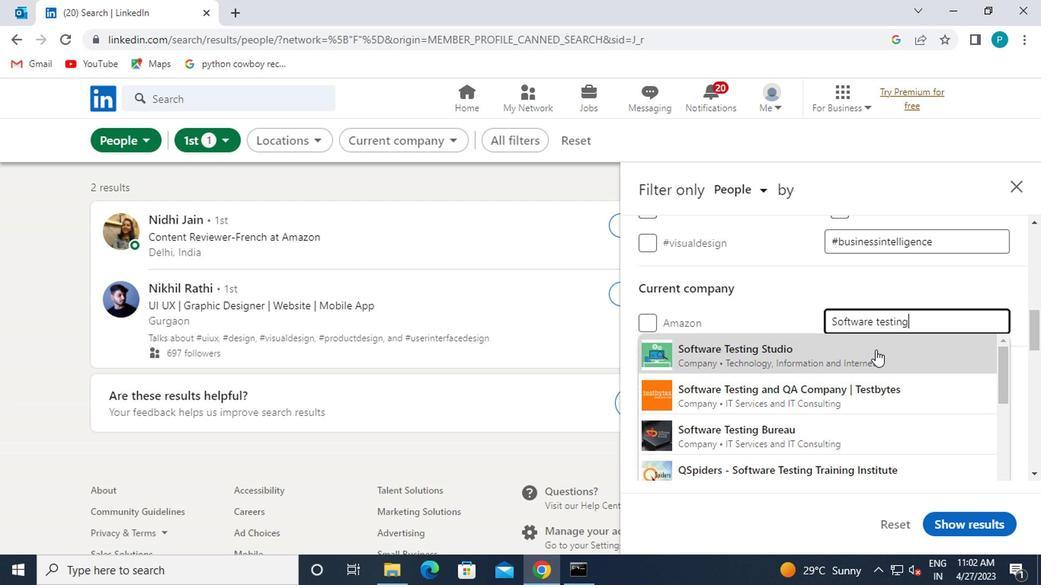 
Action: Mouse pressed left at (735, 367)
Screenshot: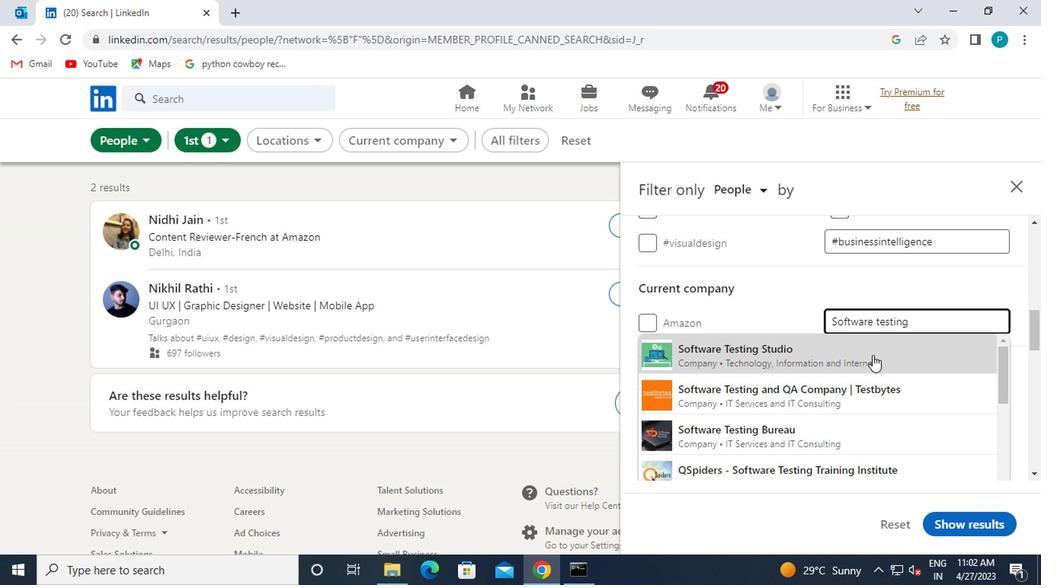 
Action: Mouse moved to (665, 377)
Screenshot: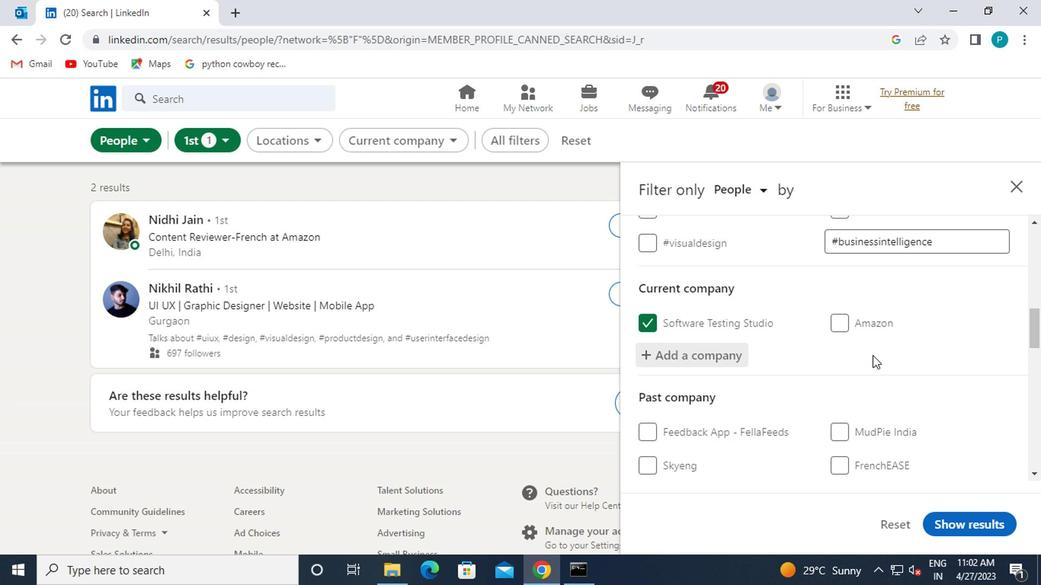 
Action: Mouse scrolled (665, 376) with delta (0, 0)
Screenshot: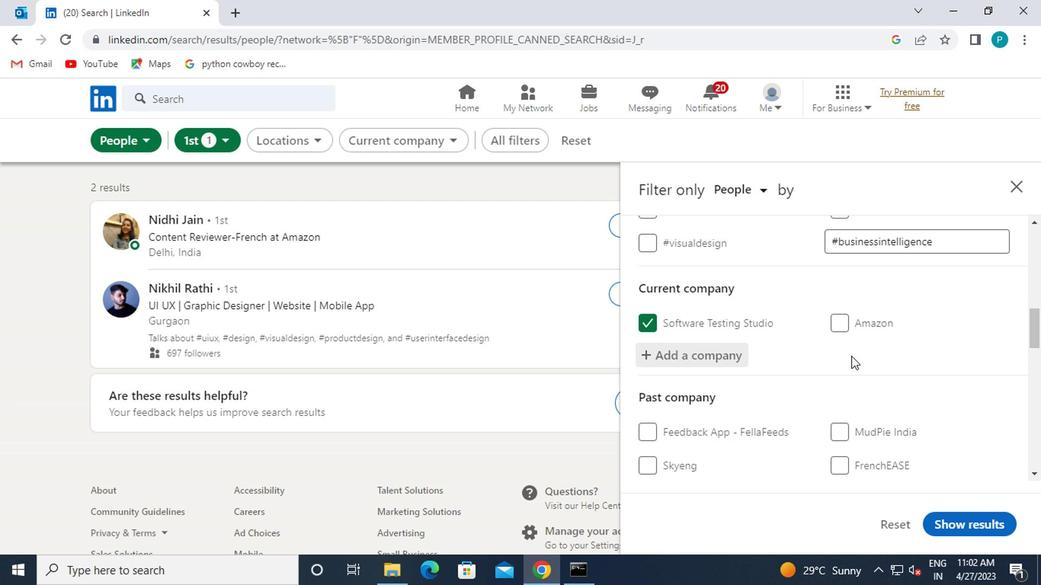 
Action: Mouse moved to (664, 377)
Screenshot: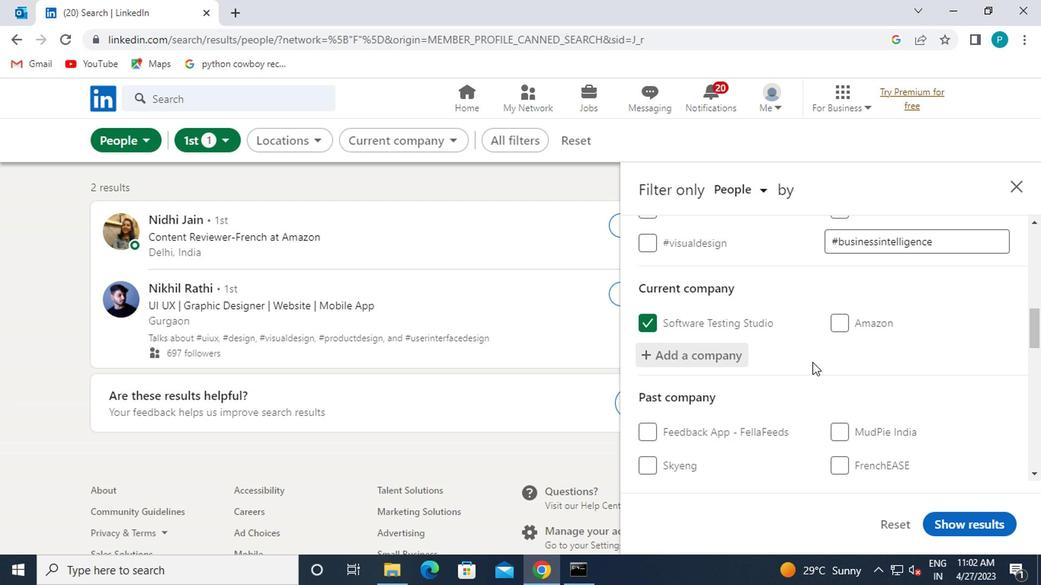 
Action: Mouse scrolled (664, 377) with delta (0, 0)
Screenshot: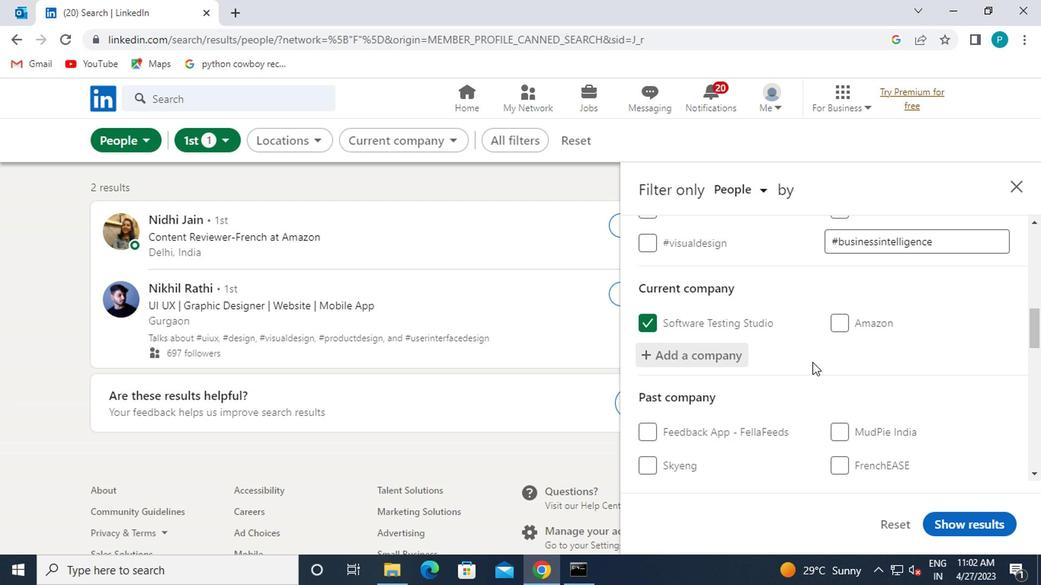 
Action: Mouse moved to (740, 371)
Screenshot: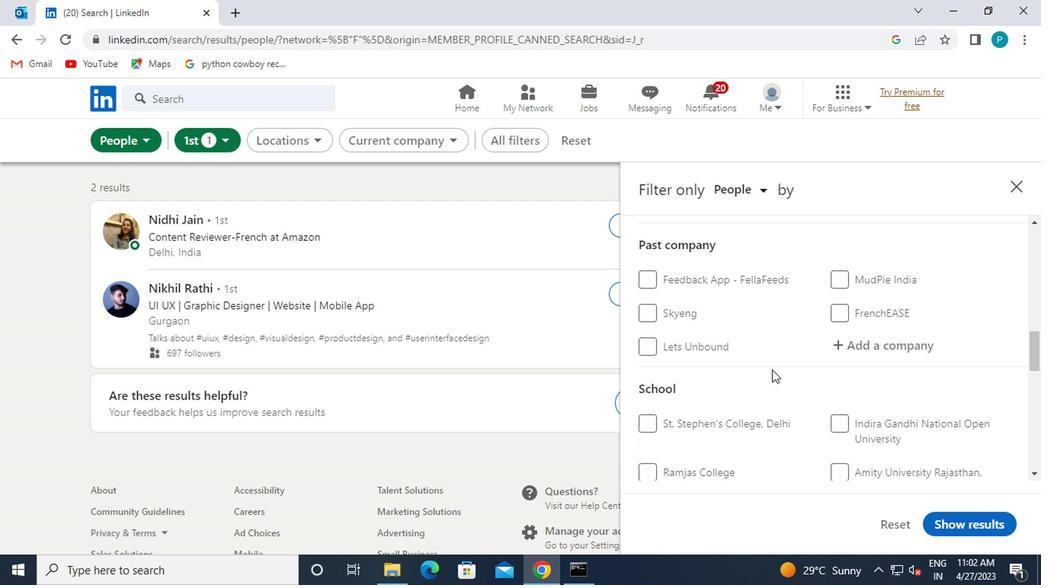 
Action: Mouse scrolled (740, 370) with delta (0, 0)
Screenshot: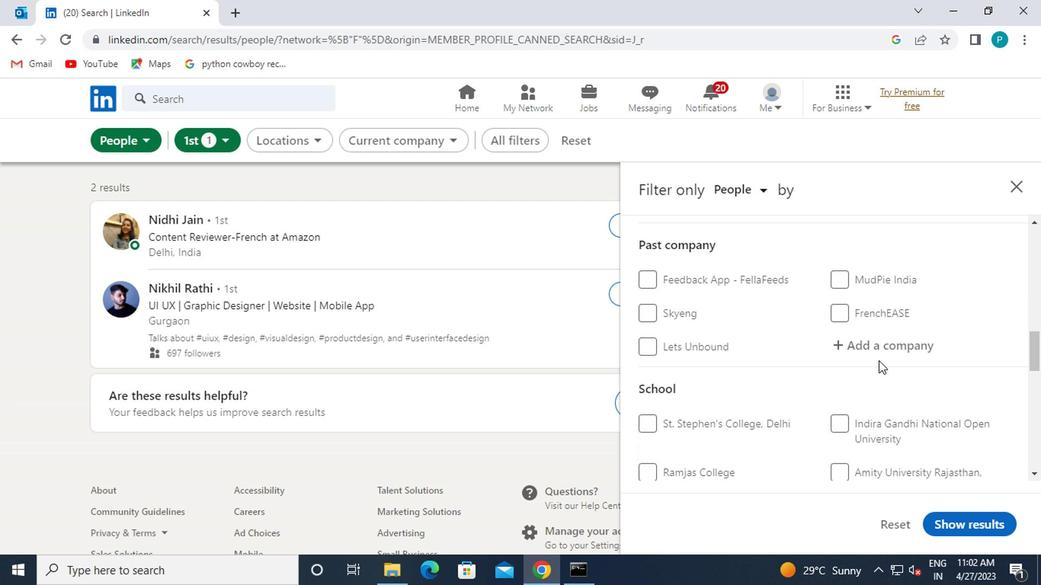 
Action: Mouse scrolled (740, 370) with delta (0, 0)
Screenshot: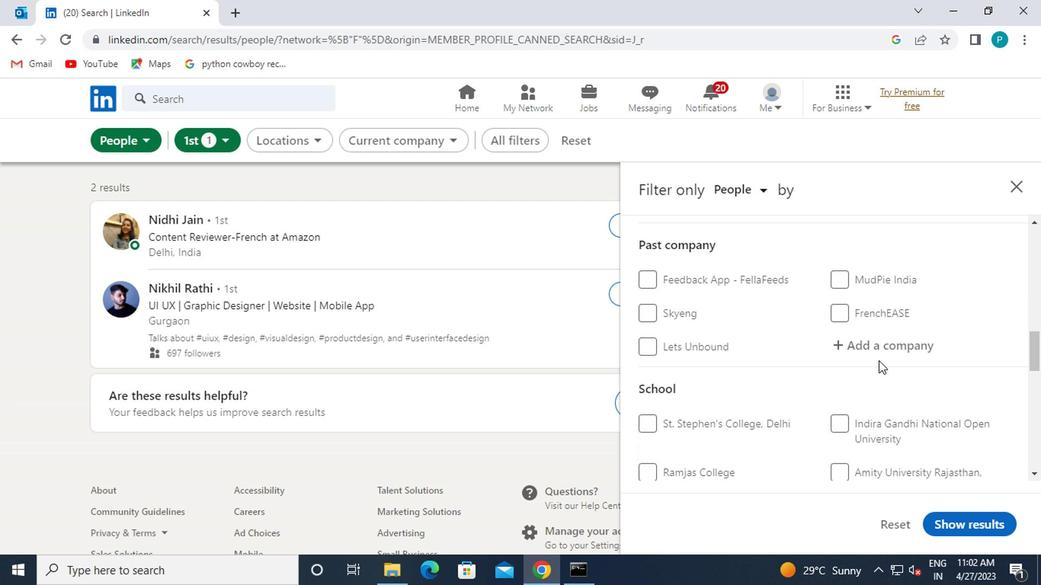 
Action: Mouse moved to (736, 382)
Screenshot: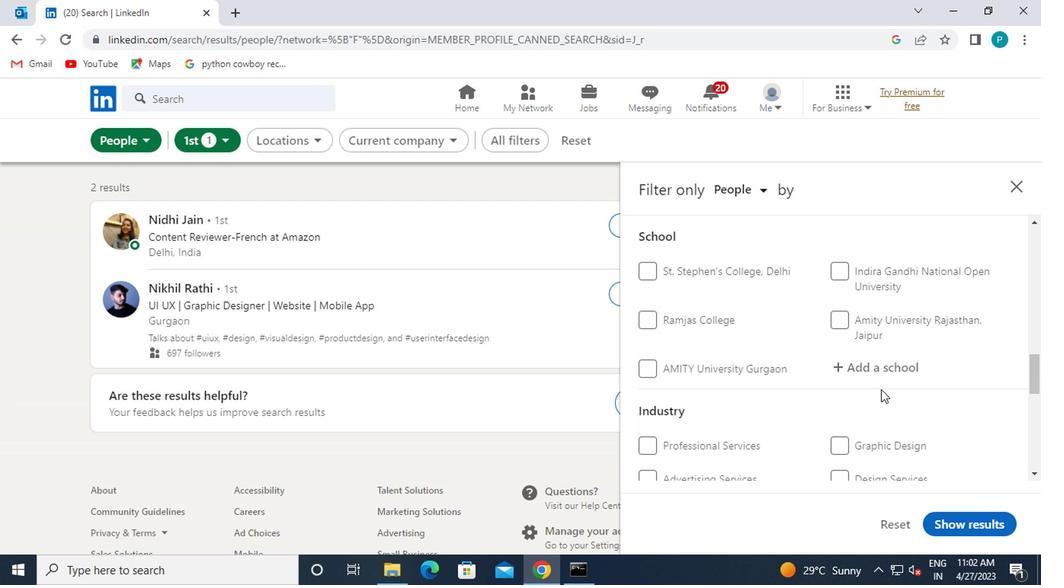 
Action: Mouse pressed left at (736, 382)
Screenshot: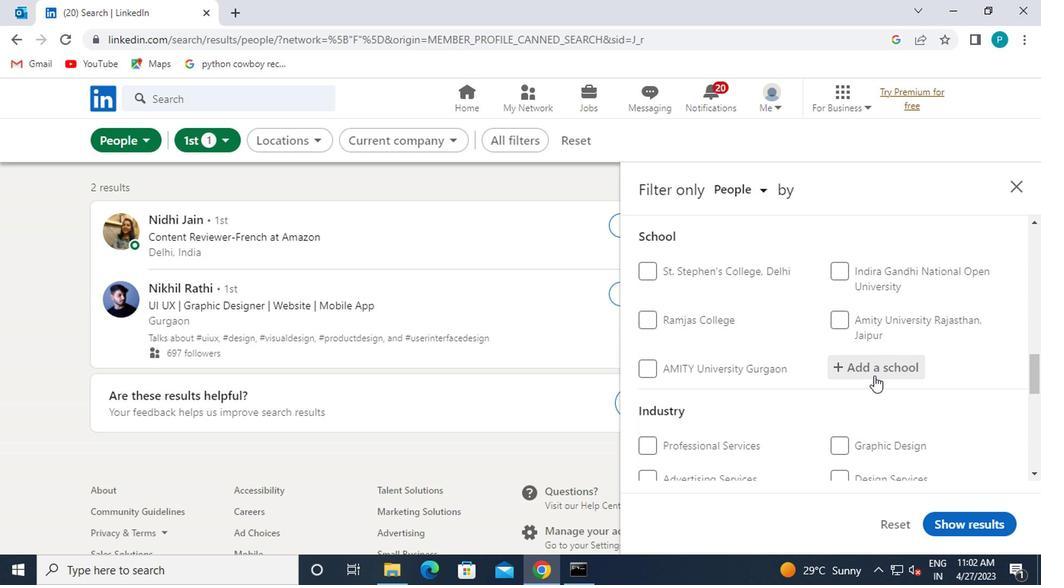 
Action: Key pressed <Key.caps_lock>VELS
Screenshot: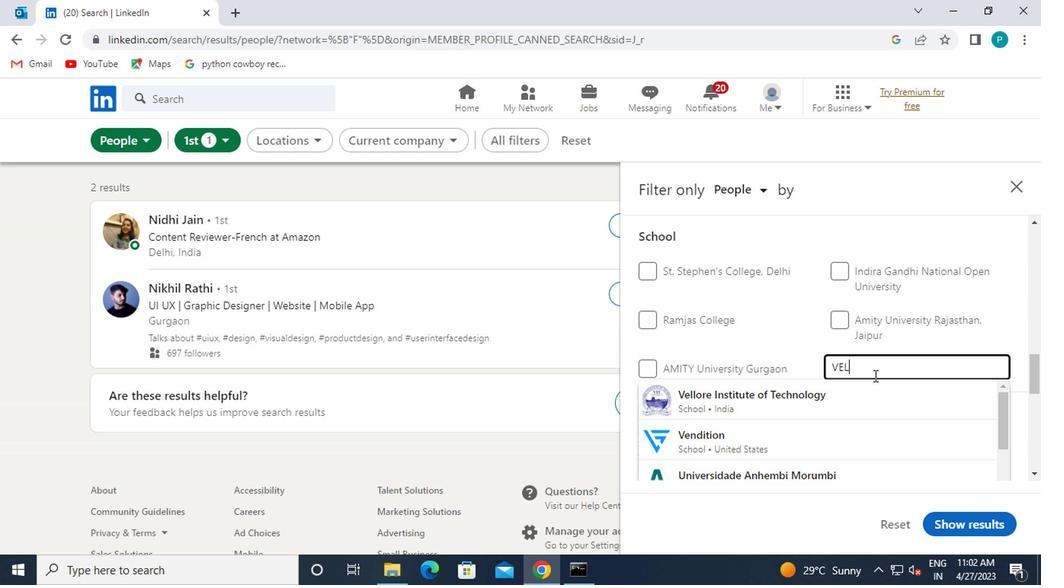 
Action: Mouse moved to (727, 395)
Screenshot: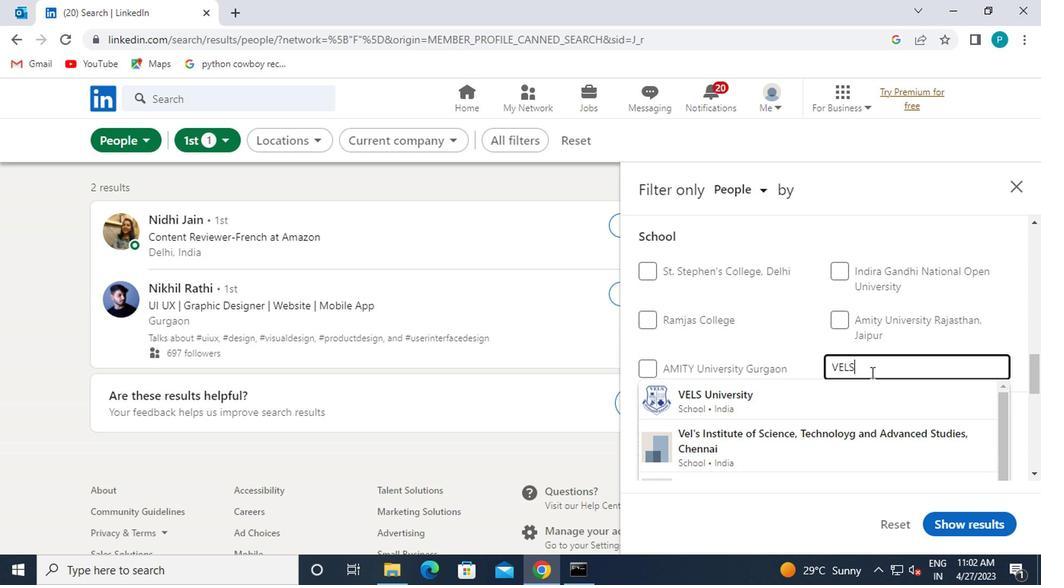
Action: Mouse pressed left at (727, 395)
Screenshot: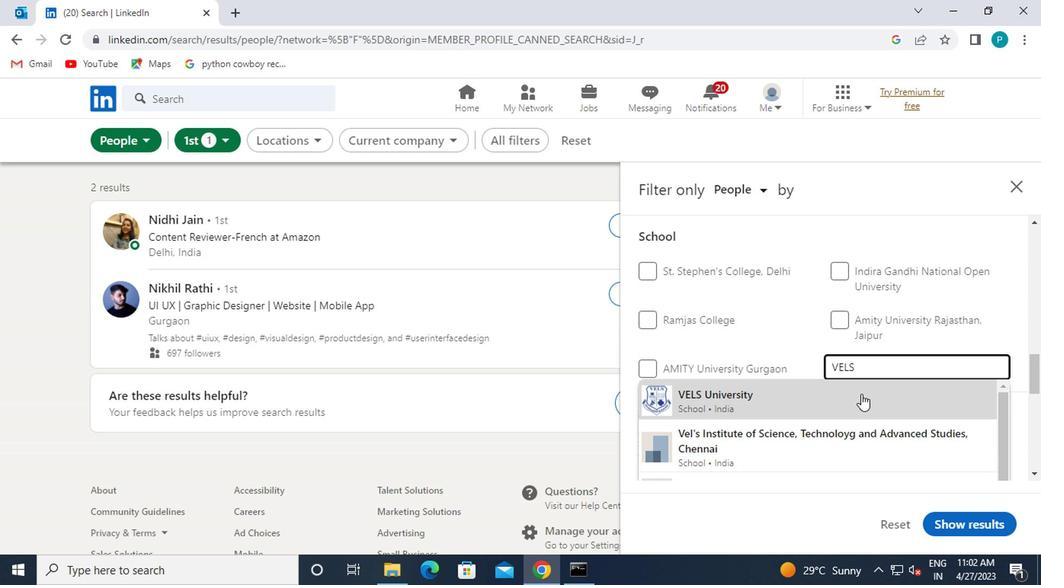 
Action: Mouse scrolled (727, 394) with delta (0, 0)
Screenshot: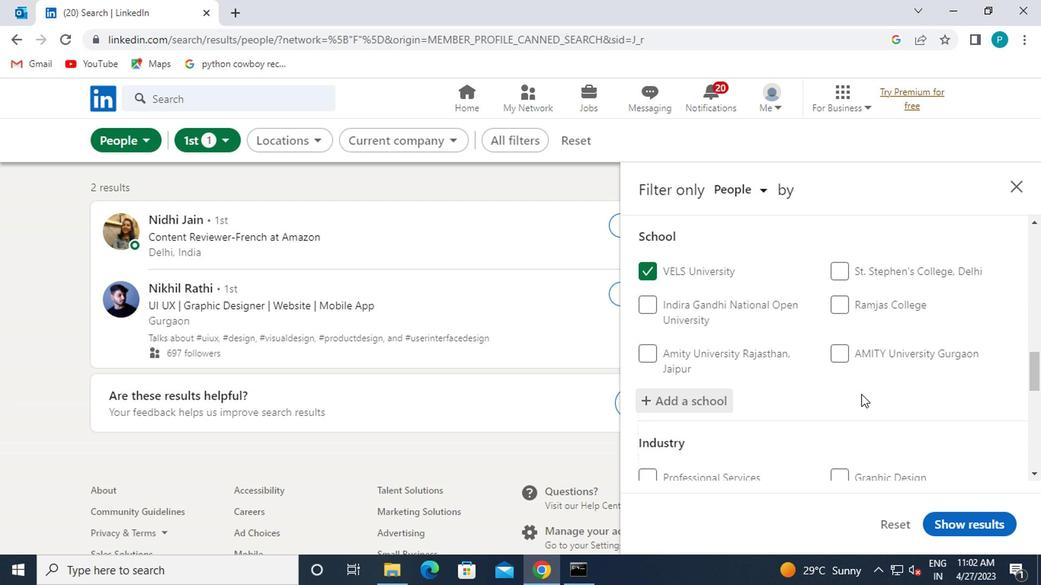 
Action: Mouse scrolled (727, 394) with delta (0, 0)
Screenshot: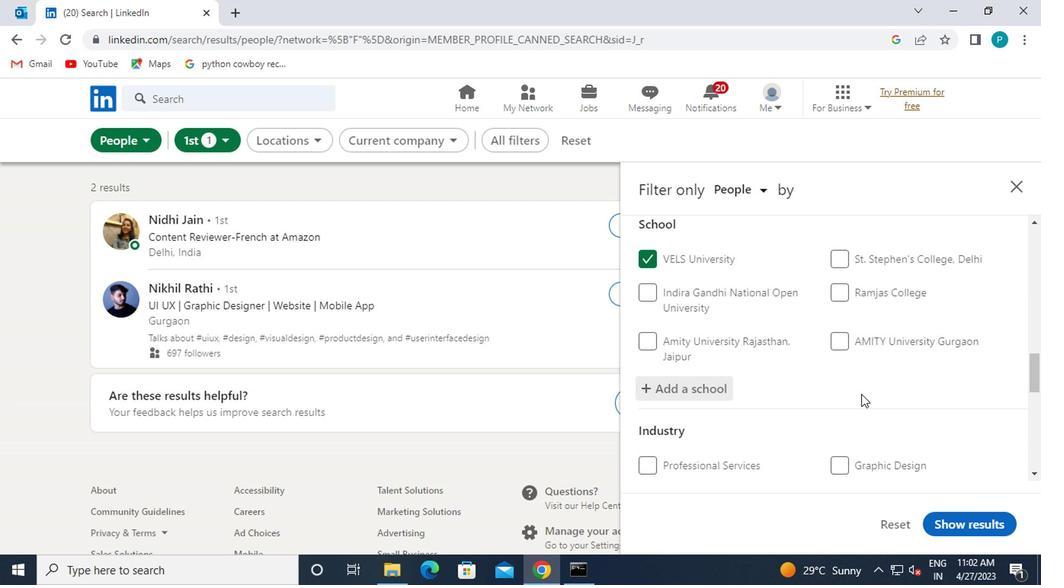 
Action: Mouse scrolled (727, 394) with delta (0, 0)
Screenshot: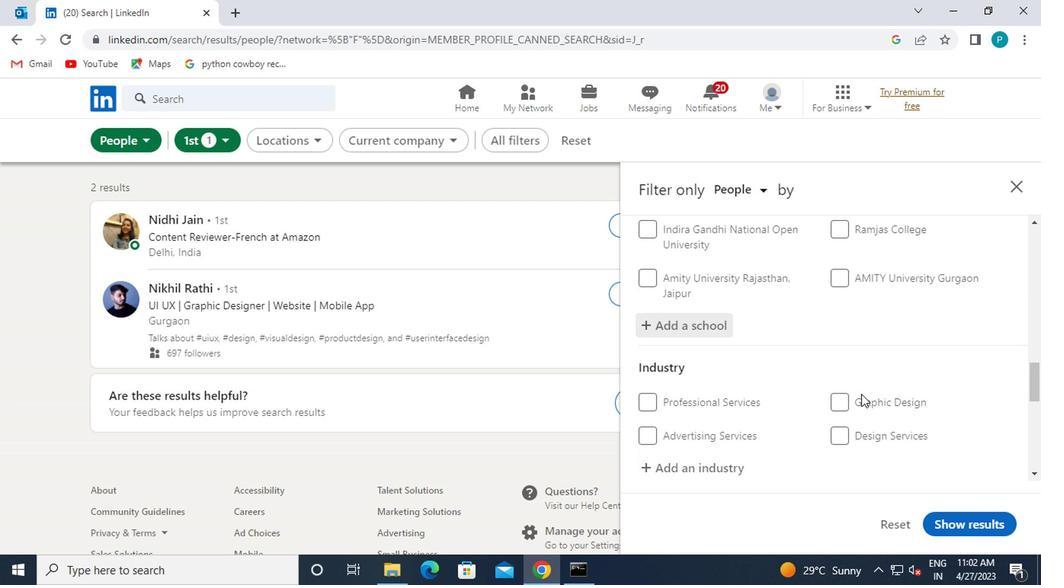 
Action: Mouse moved to (618, 369)
Screenshot: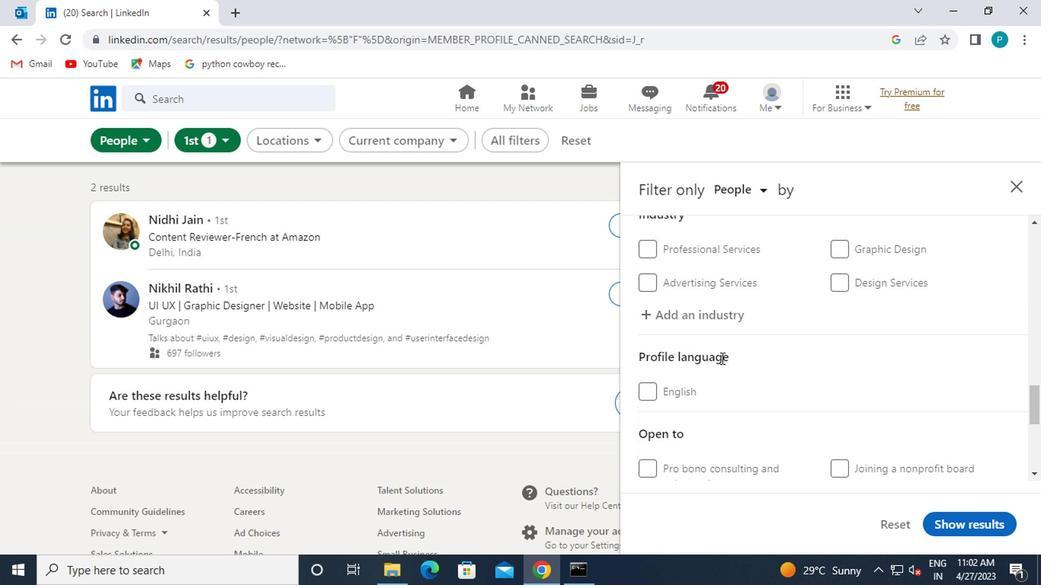 
Action: Mouse scrolled (618, 368) with delta (0, 0)
Screenshot: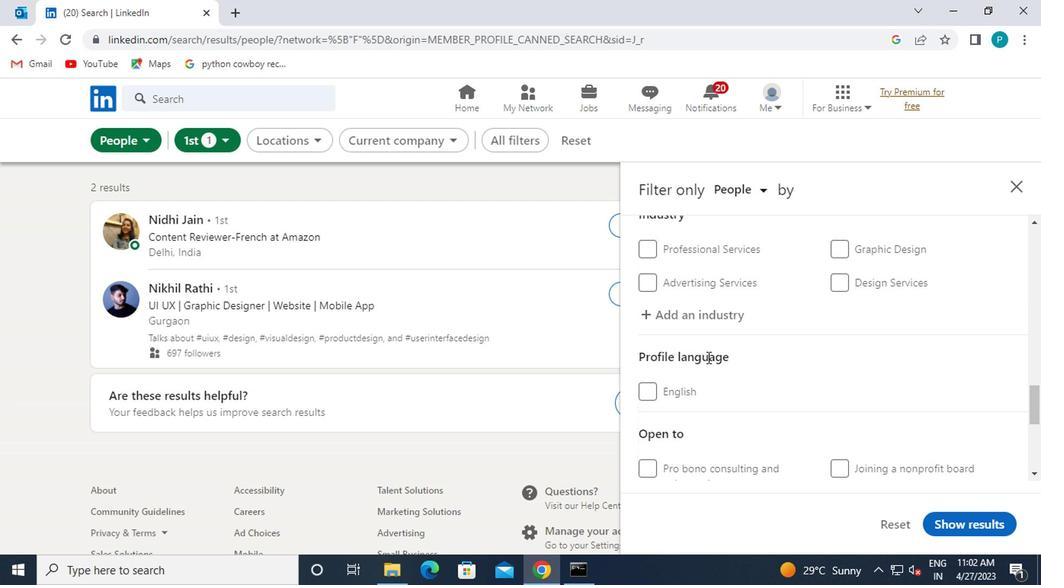 
Action: Mouse scrolled (618, 368) with delta (0, 0)
Screenshot: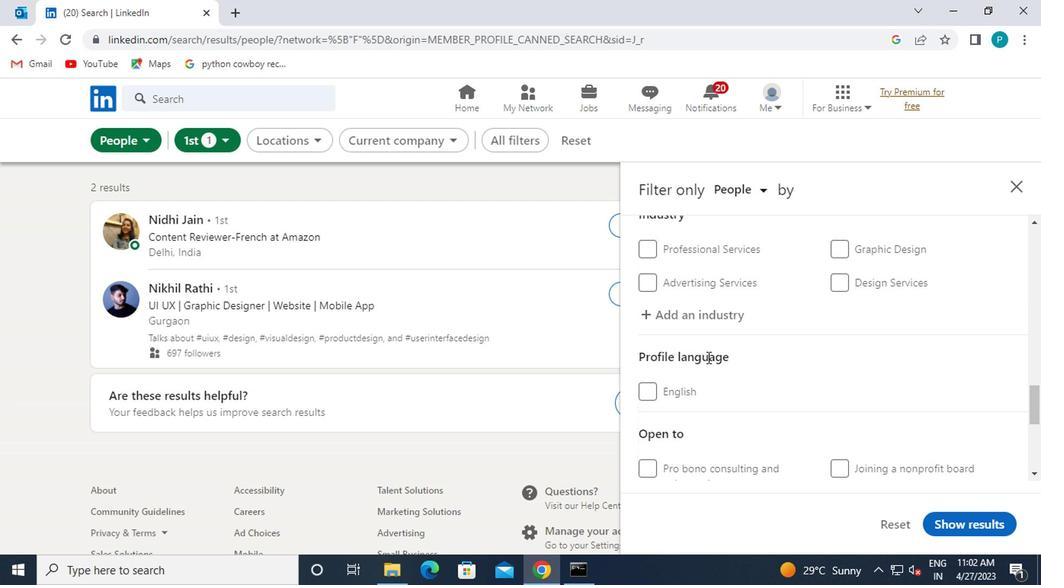 
Action: Mouse moved to (596, 405)
Screenshot: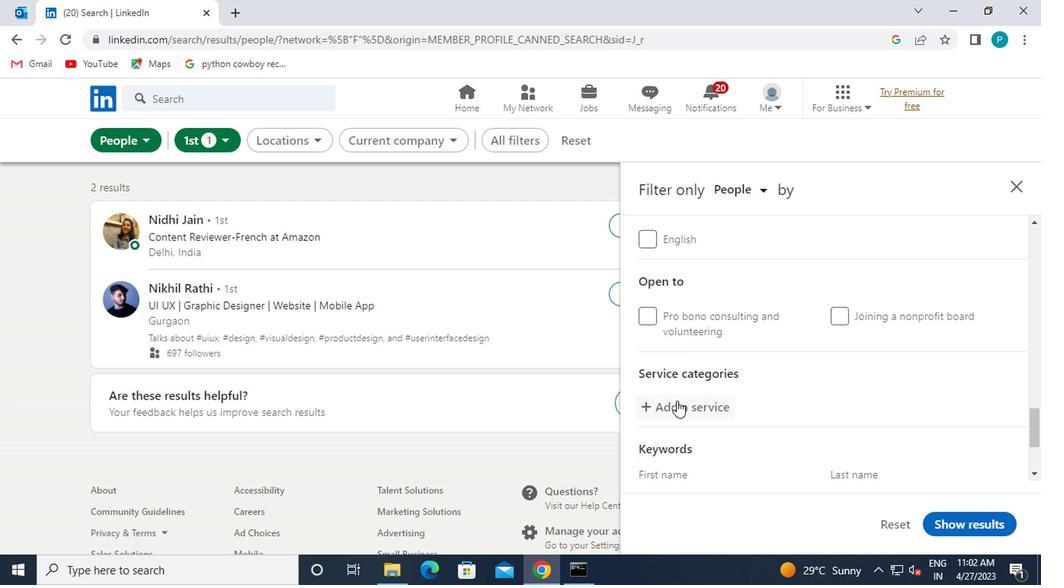 
Action: Mouse pressed left at (596, 405)
Screenshot: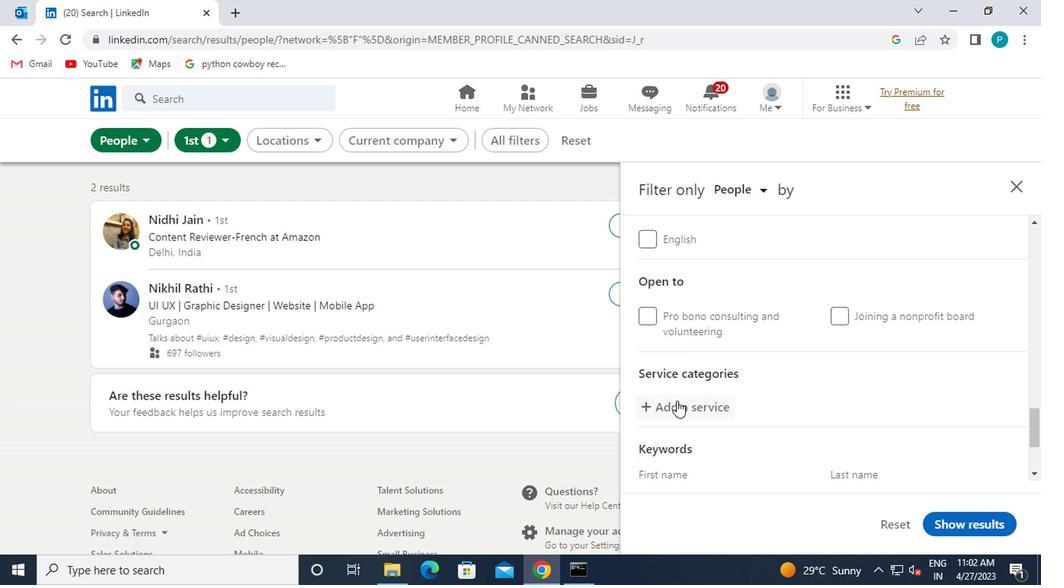 
Action: Mouse moved to (594, 379)
Screenshot: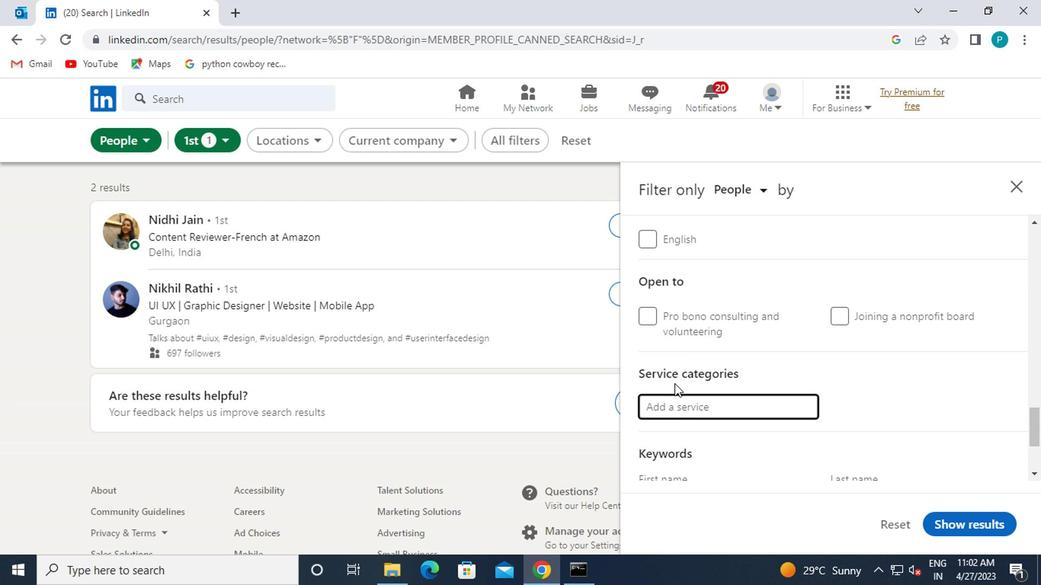 
Action: Mouse scrolled (594, 380) with delta (0, 0)
Screenshot: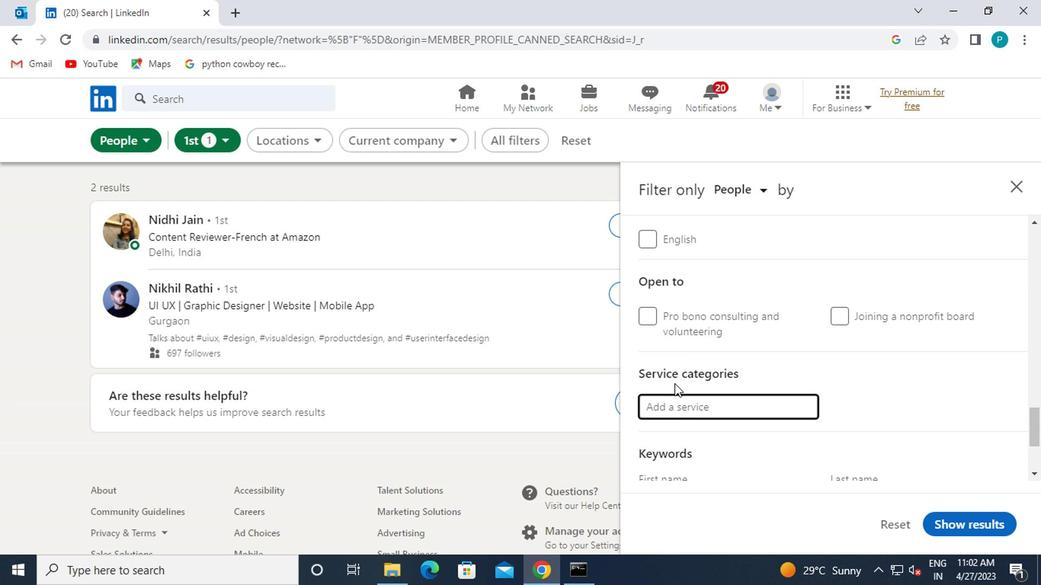
Action: Mouse scrolled (594, 380) with delta (0, 0)
Screenshot: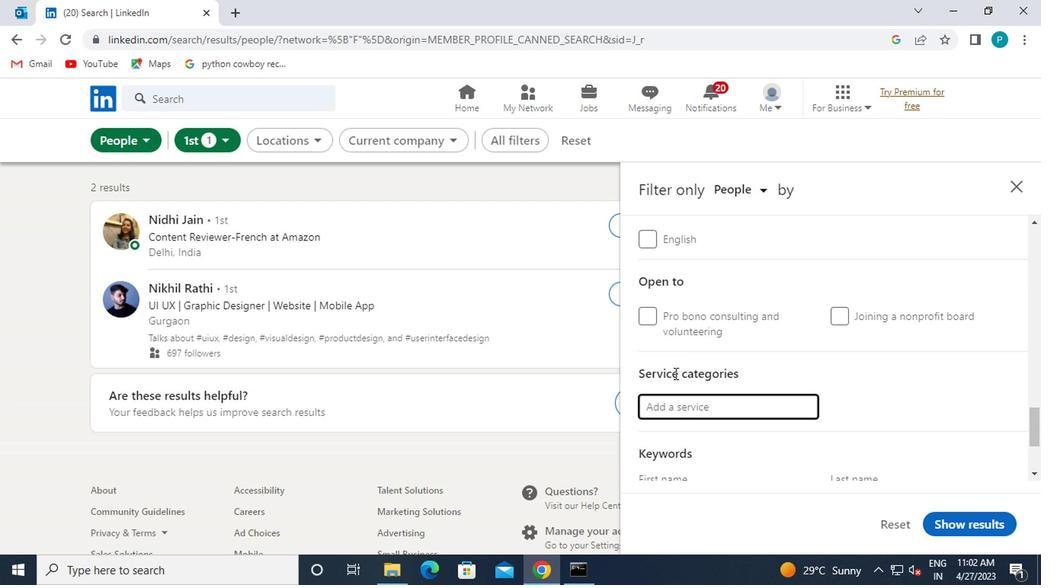 
Action: Mouse moved to (590, 341)
Screenshot: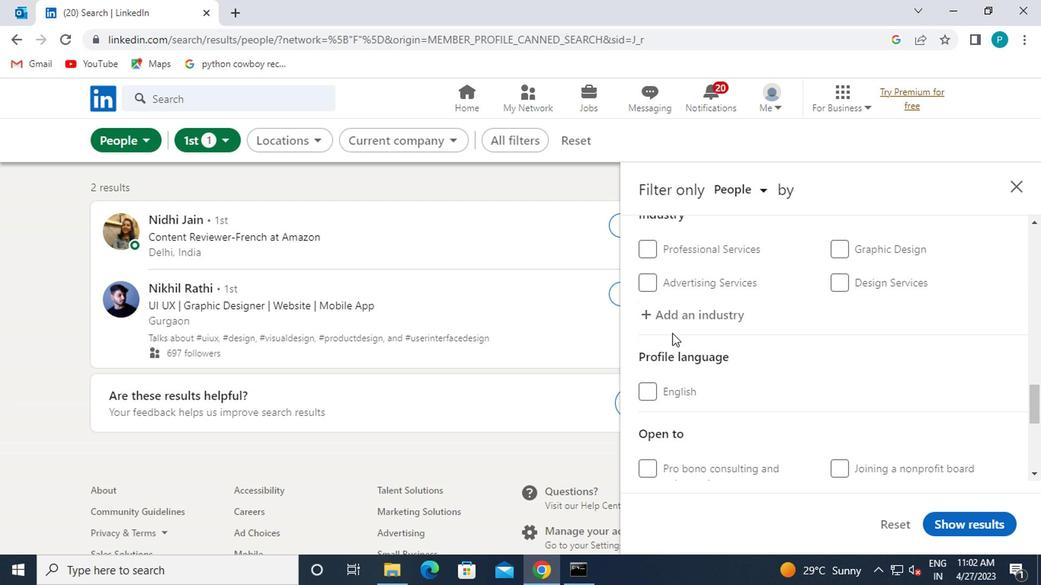 
Action: Mouse pressed left at (590, 341)
Screenshot: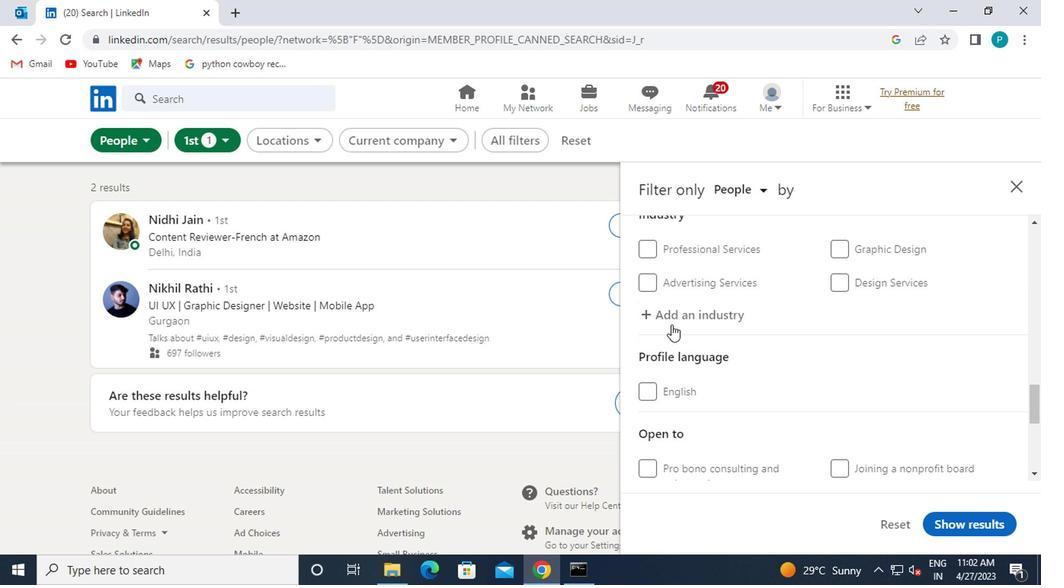 
Action: Key pressed CONST
Screenshot: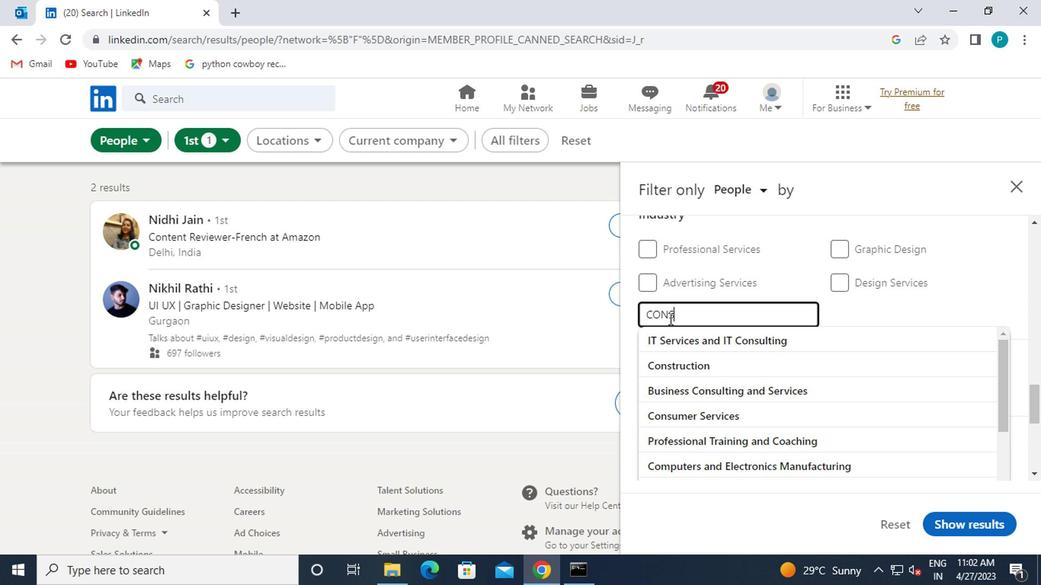 
Action: Mouse moved to (608, 396)
Screenshot: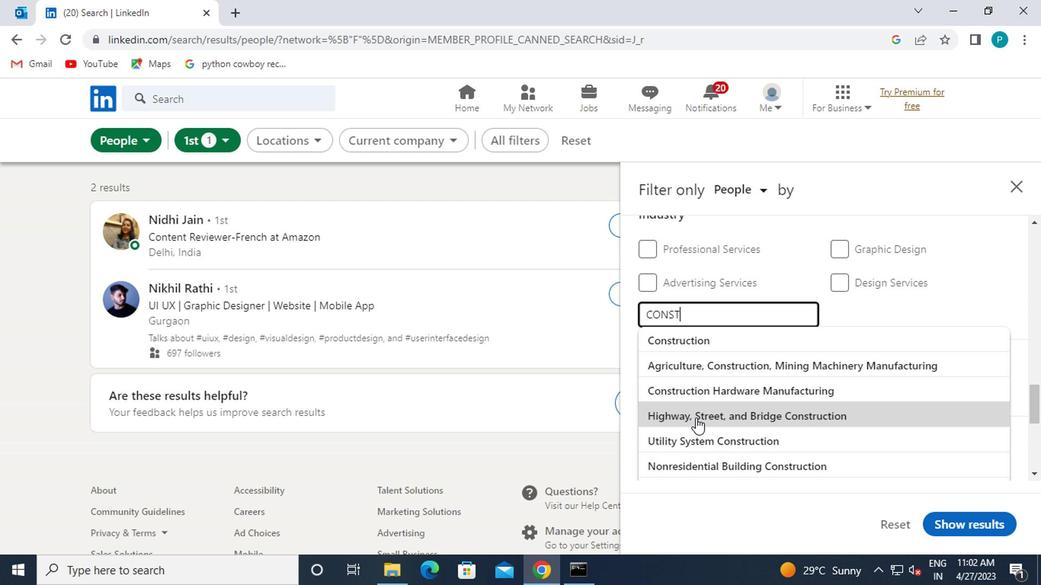 
Action: Mouse pressed left at (608, 396)
Screenshot: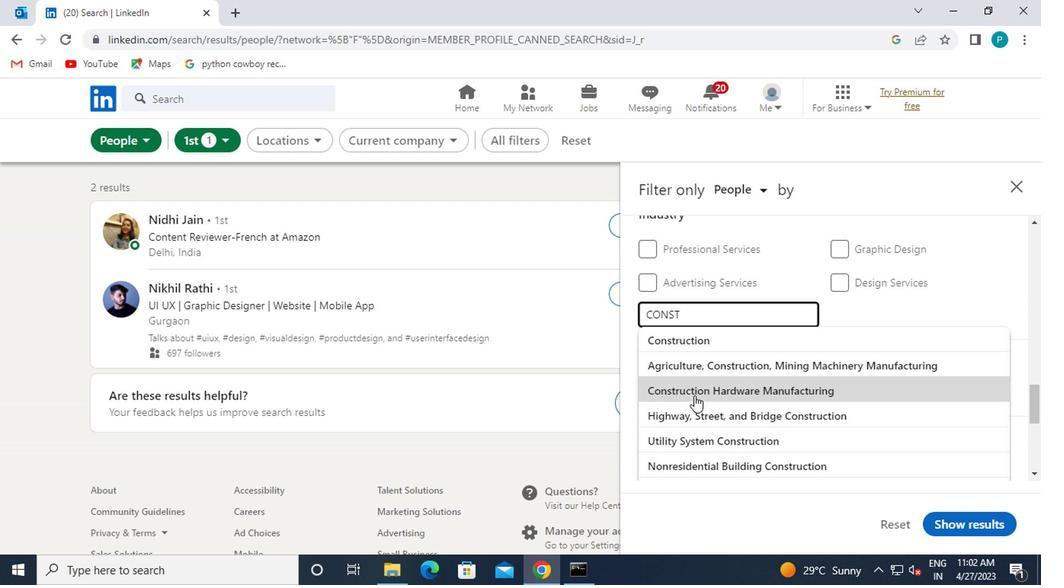 
Action: Mouse moved to (631, 387)
Screenshot: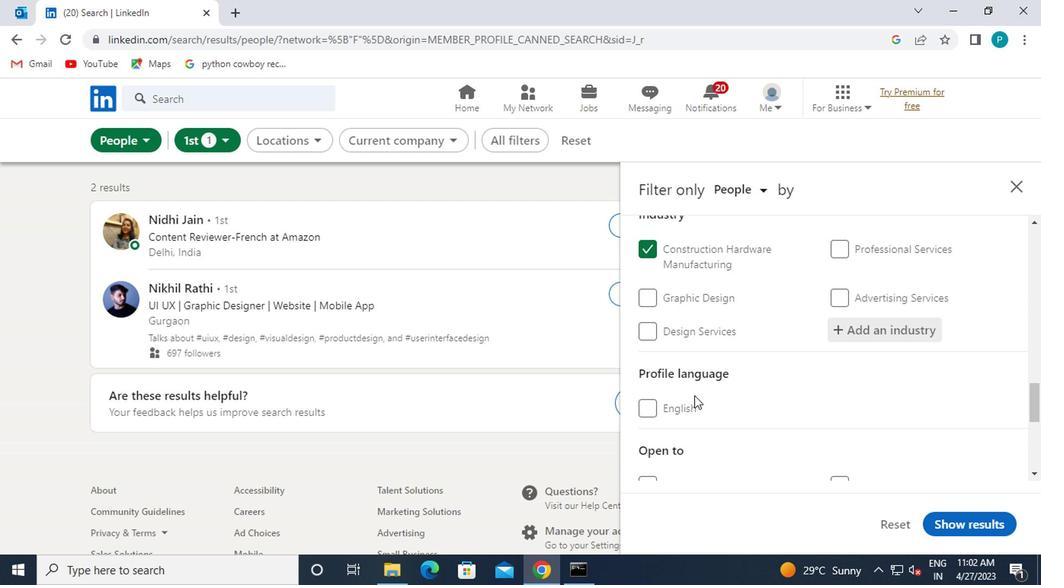 
Action: Mouse scrolled (631, 386) with delta (0, 0)
Screenshot: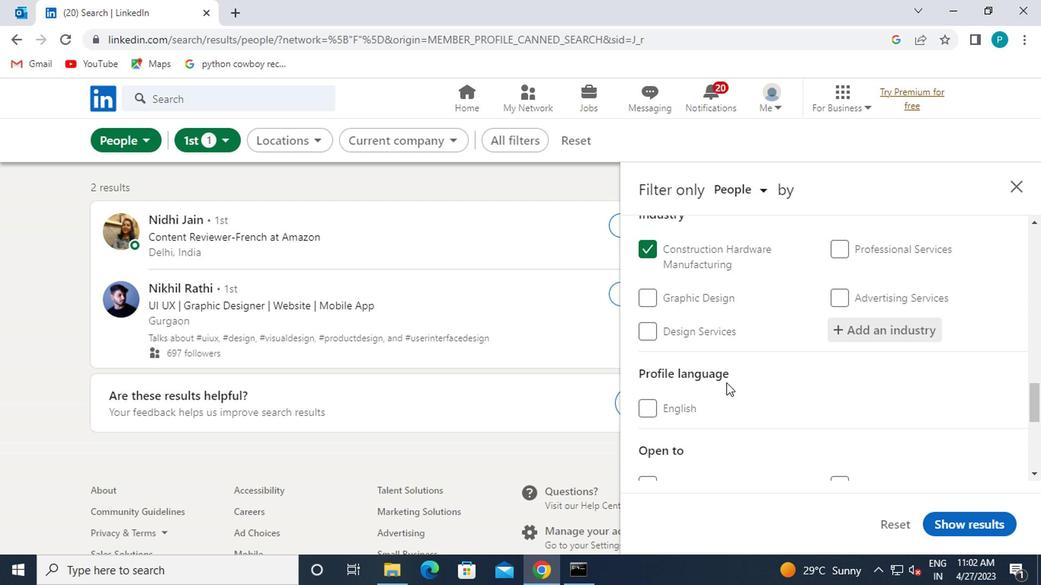 
Action: Mouse scrolled (631, 386) with delta (0, 0)
Screenshot: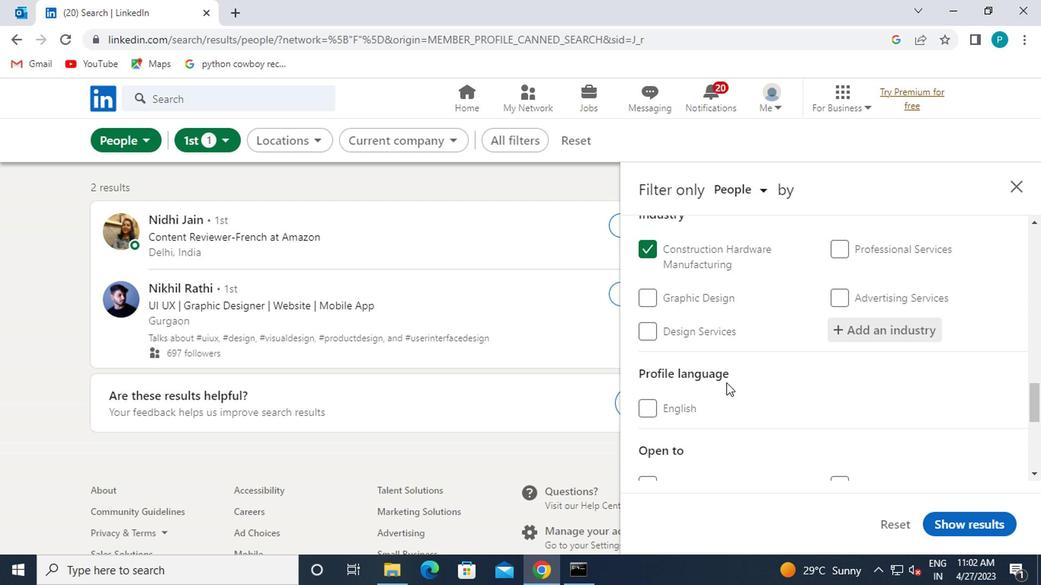 
Action: Mouse scrolled (631, 386) with delta (0, 0)
Screenshot: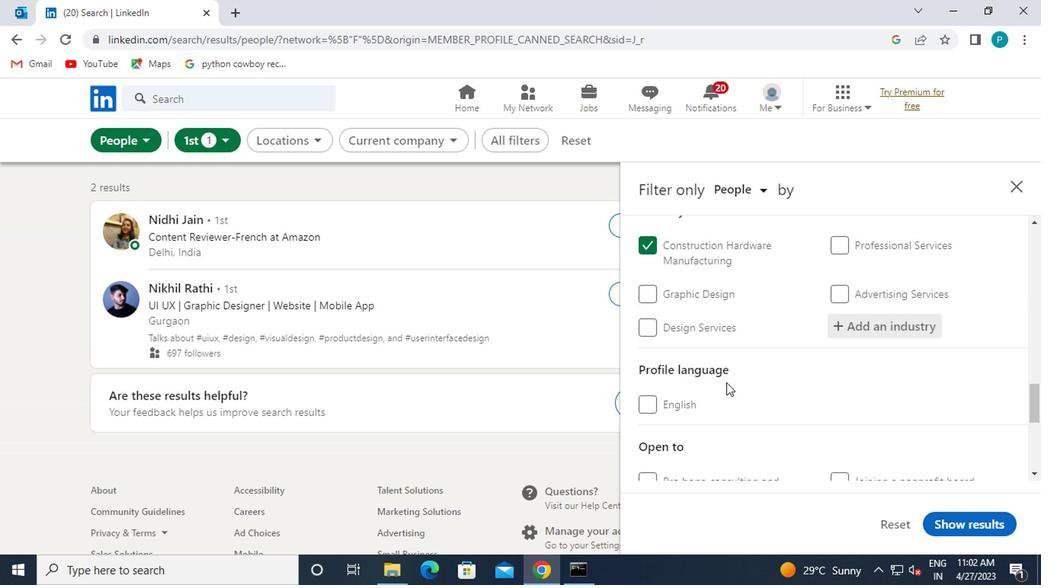 
Action: Mouse moved to (608, 368)
Screenshot: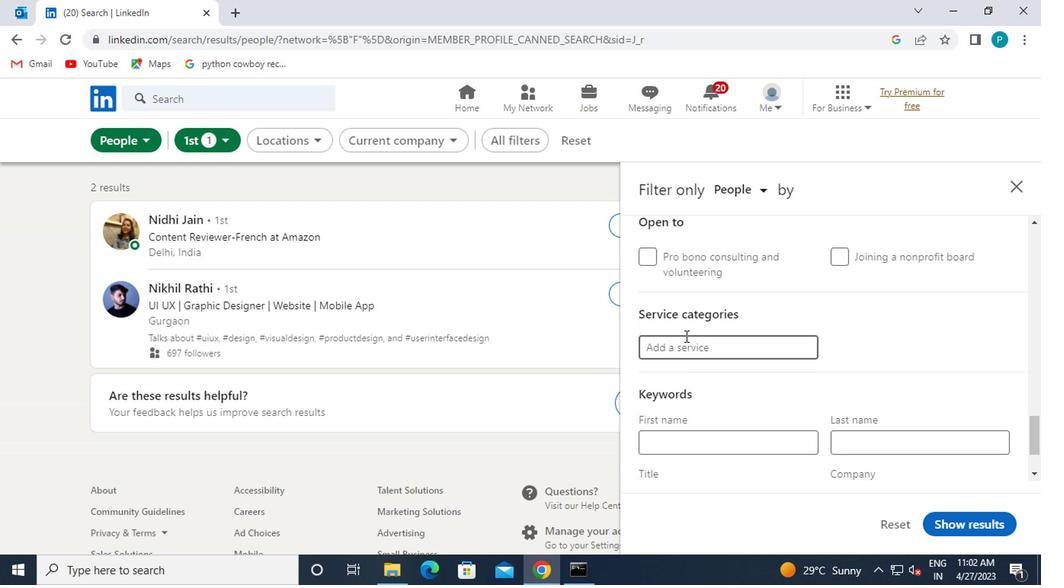 
Action: Key pressed C
Screenshot: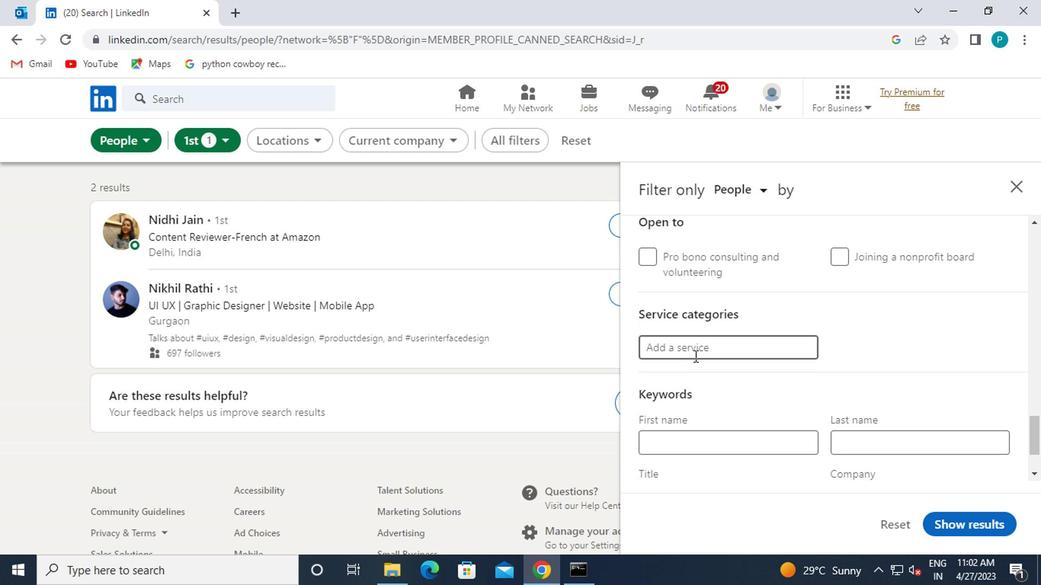 
Action: Mouse moved to (598, 364)
Screenshot: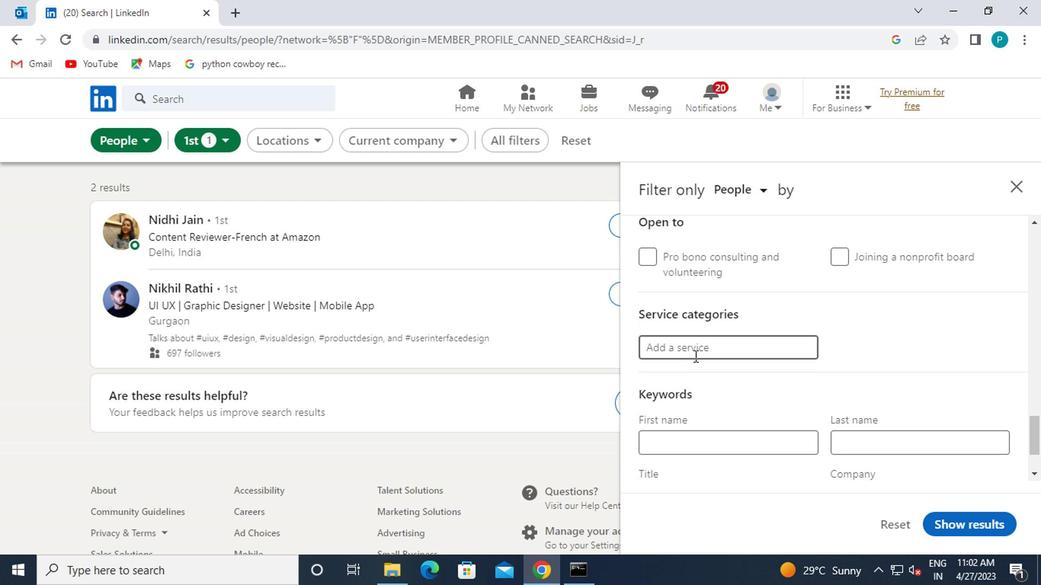 
Action: Mouse pressed left at (598, 364)
Screenshot: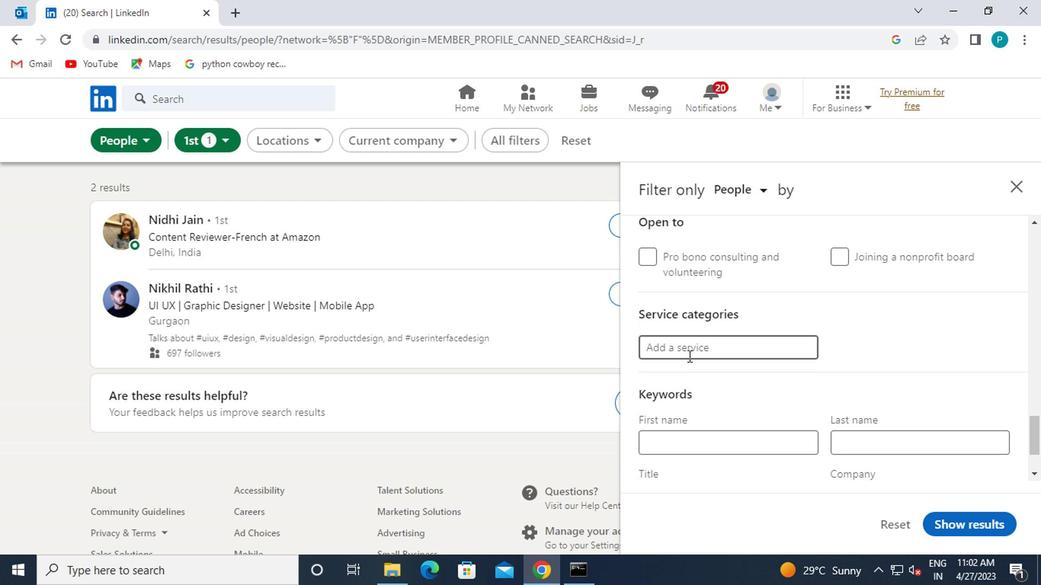 
Action: Mouse moved to (600, 365)
Screenshot: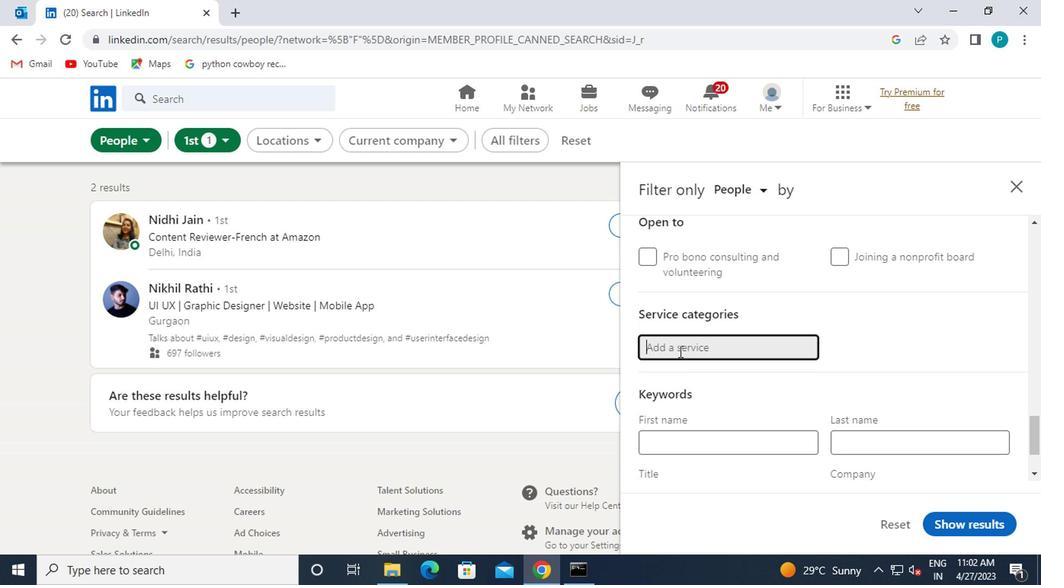 
Action: Key pressed COP
Screenshot: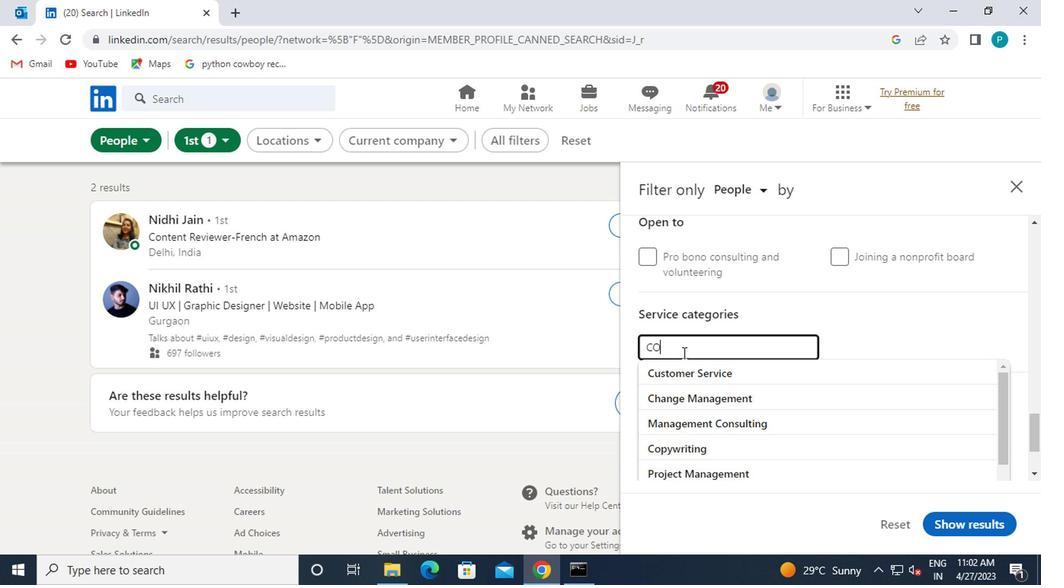 
Action: Mouse moved to (601, 386)
Screenshot: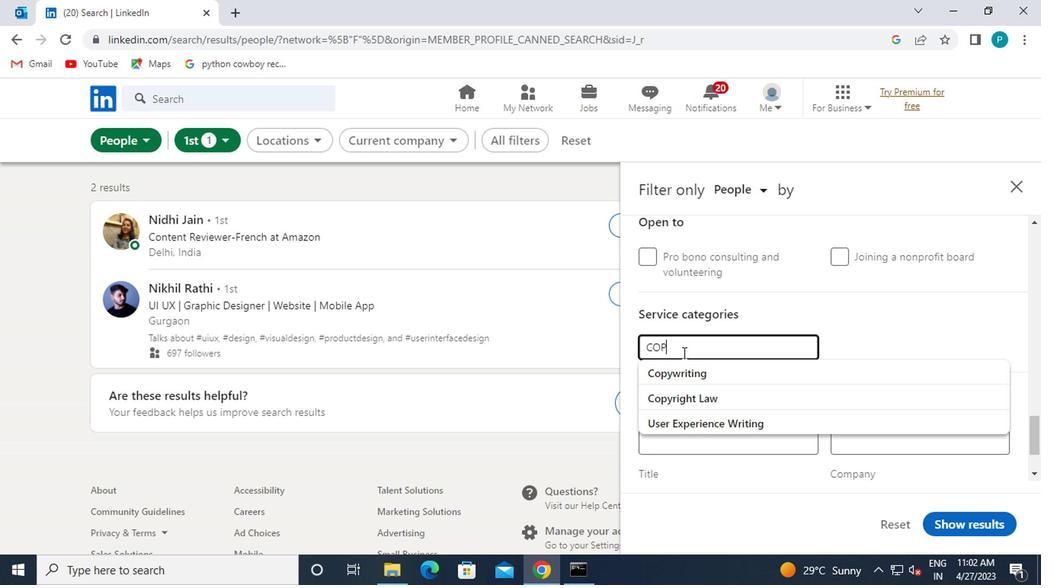 
Action: Mouse pressed left at (601, 386)
Screenshot: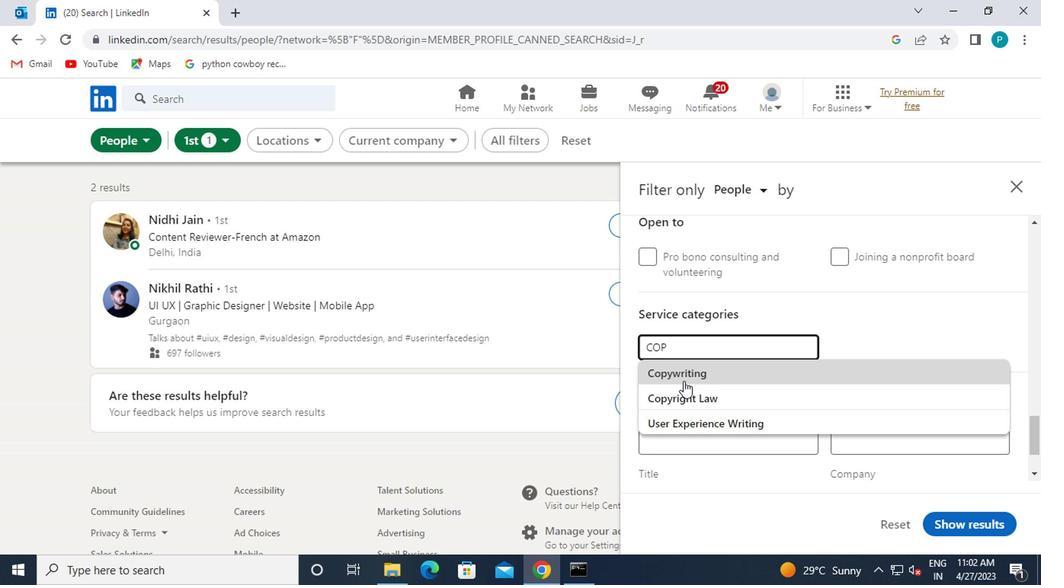 
Action: Mouse scrolled (601, 385) with delta (0, 0)
Screenshot: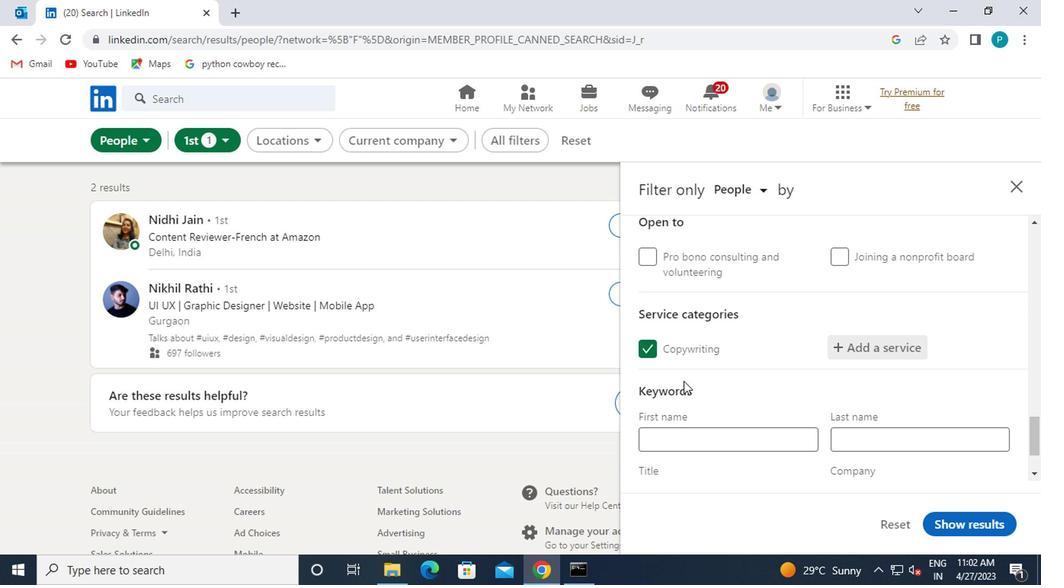 
Action: Mouse scrolled (601, 385) with delta (0, 0)
Screenshot: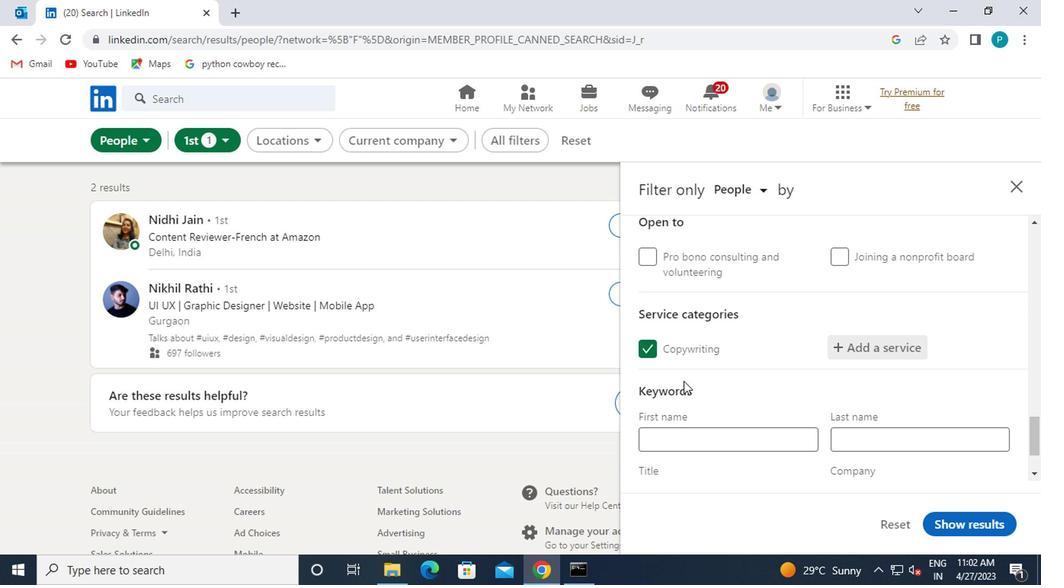 
Action: Mouse moved to (599, 407)
Screenshot: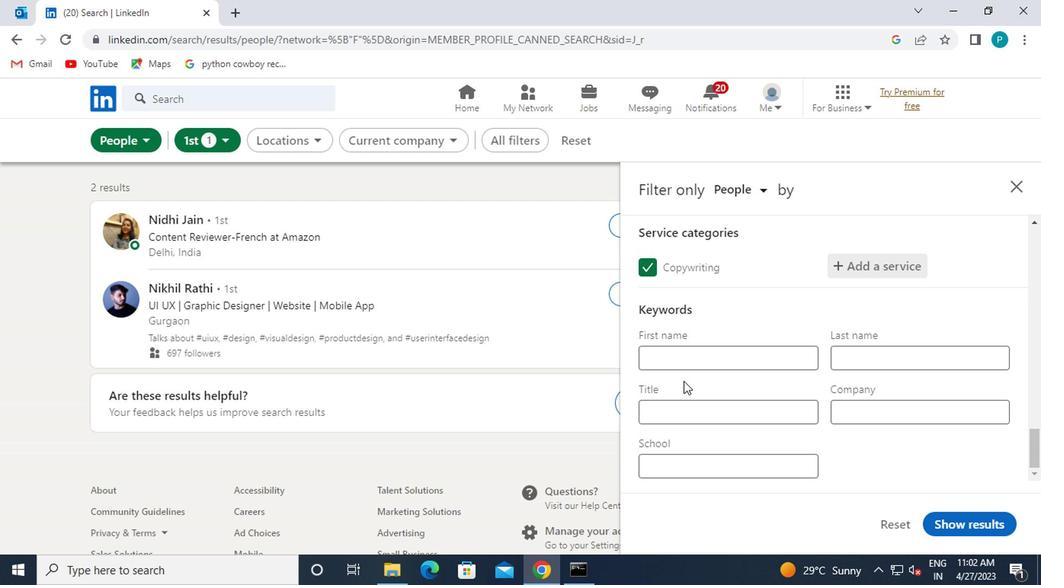 
Action: Mouse pressed left at (599, 407)
Screenshot: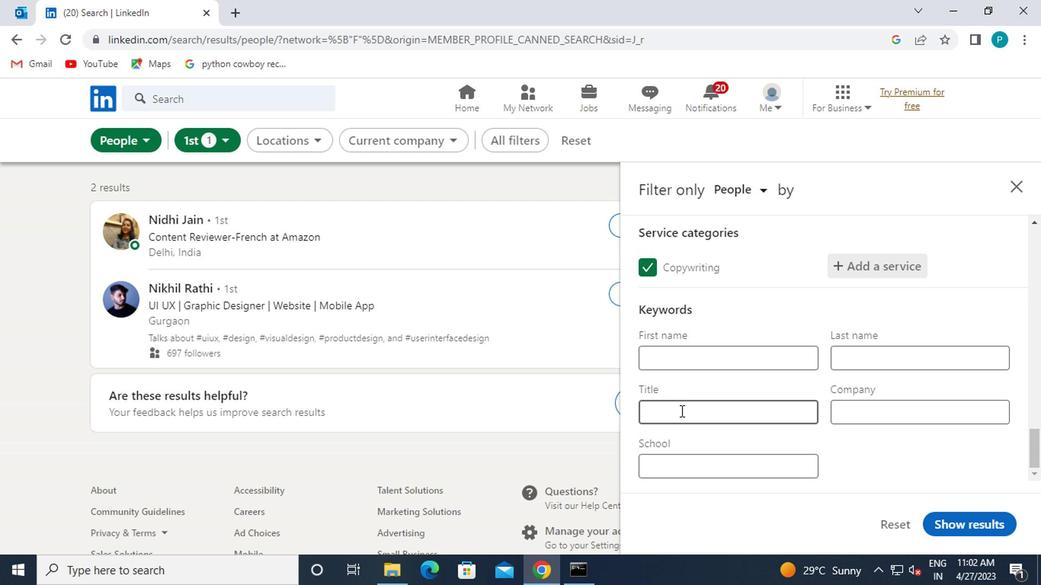 
Action: Key pressed A<Key.caps_lock>DMIB<Key.backspace>NISTRATOR
Screenshot: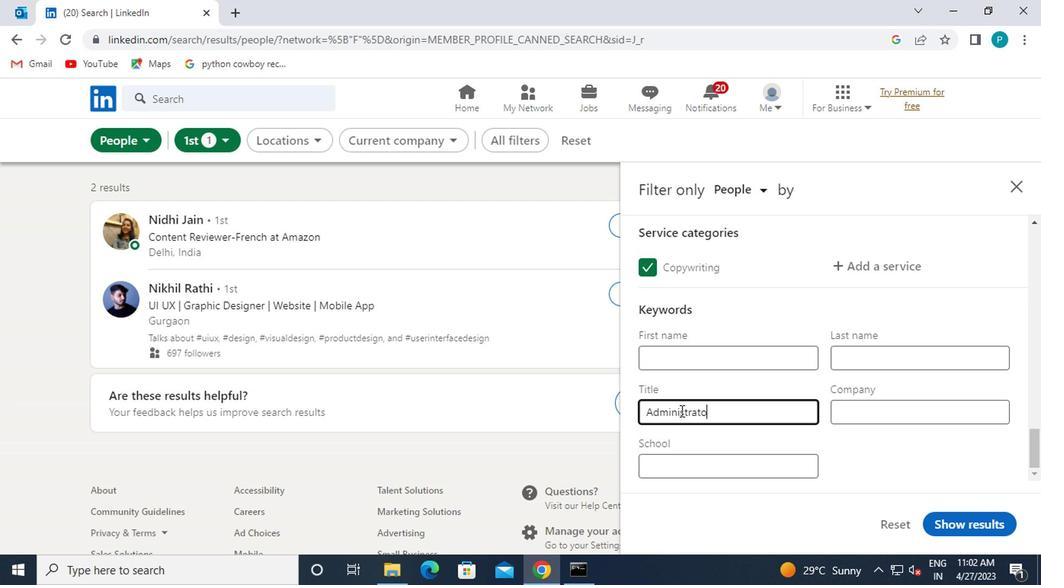 
Action: Mouse moved to (781, 485)
Screenshot: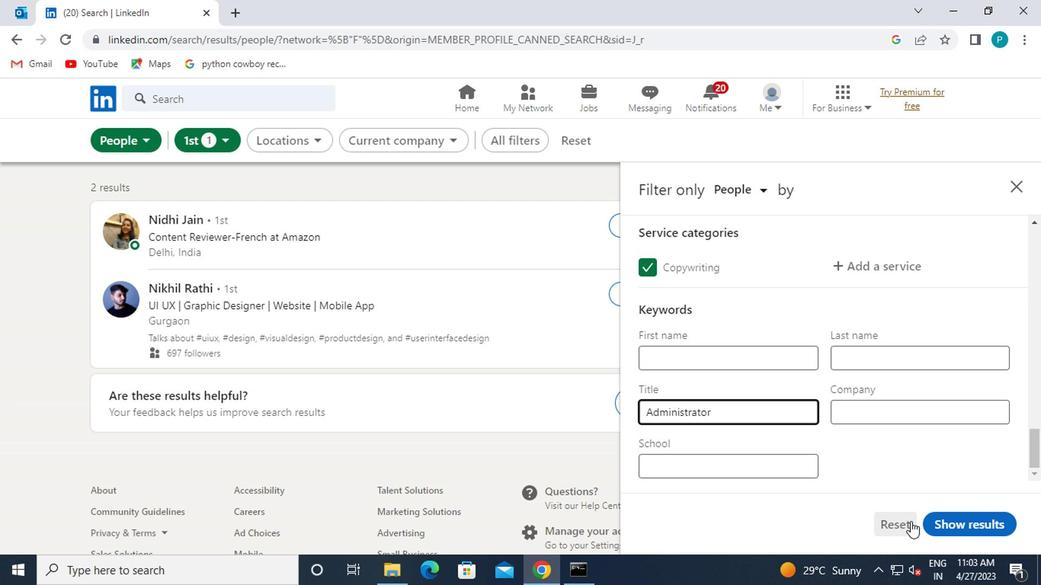 
Action: Mouse pressed left at (781, 485)
Screenshot: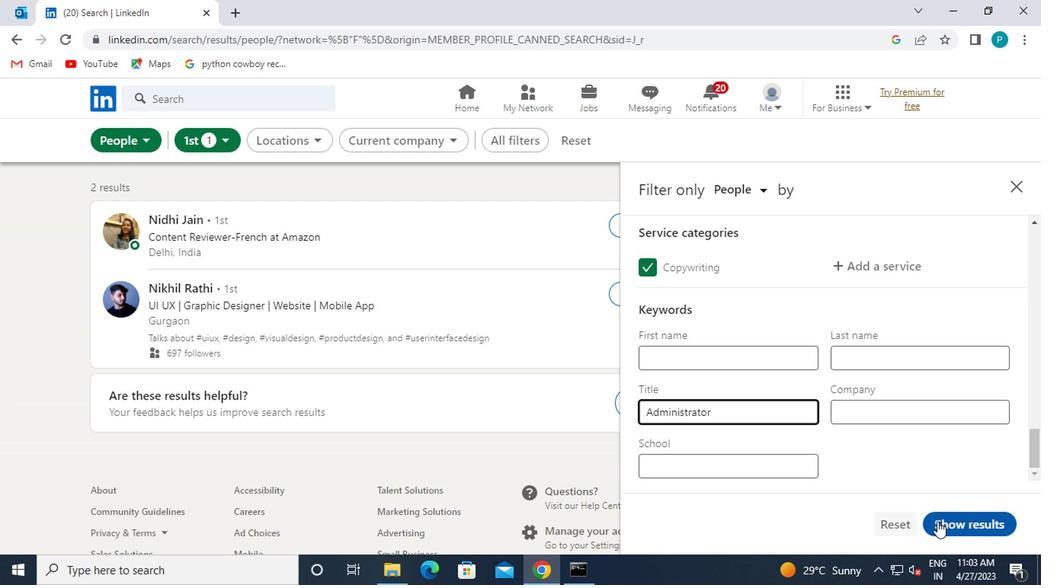 
